 Task: Create a due date automation trigger when advanced on, 2 working days after a card is due add dates starting in more than 1 working days at 11:00 AM.
Action: Mouse moved to (897, 301)
Screenshot: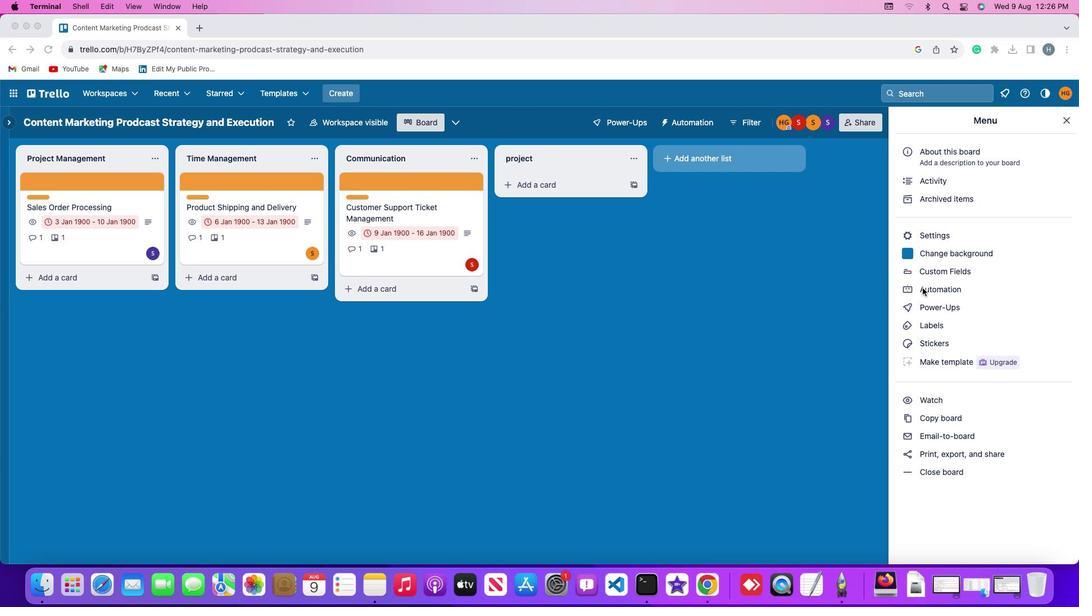 
Action: Mouse pressed left at (897, 301)
Screenshot: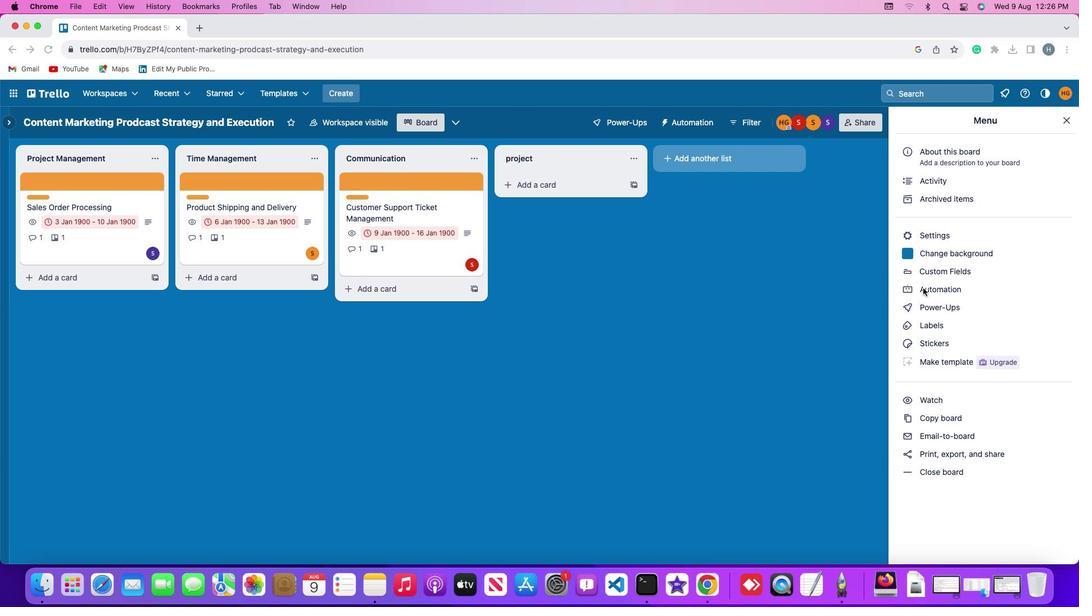 
Action: Mouse pressed left at (897, 301)
Screenshot: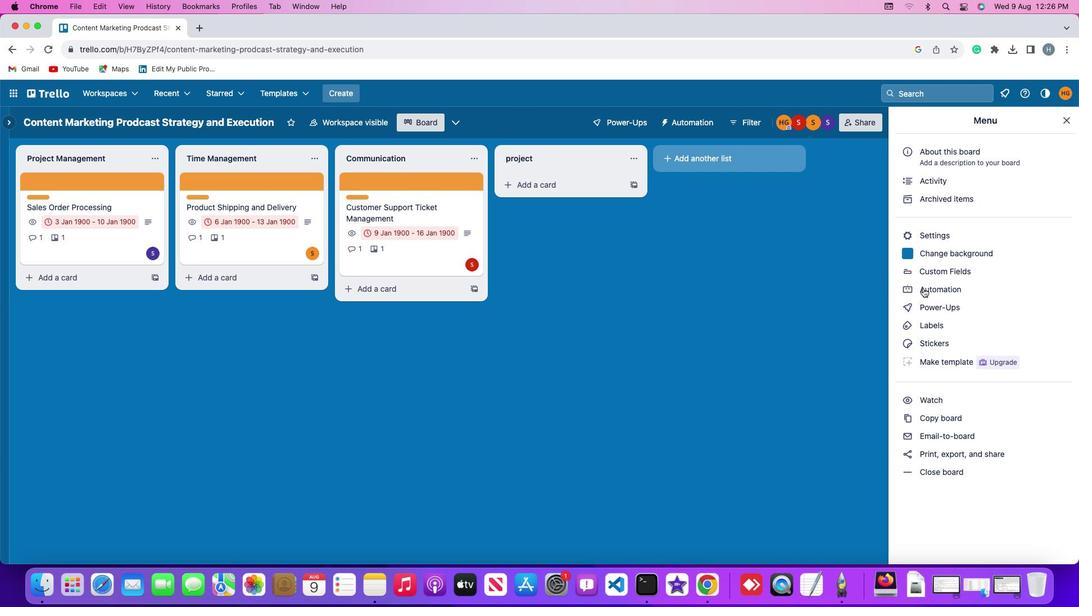 
Action: Mouse moved to (88, 282)
Screenshot: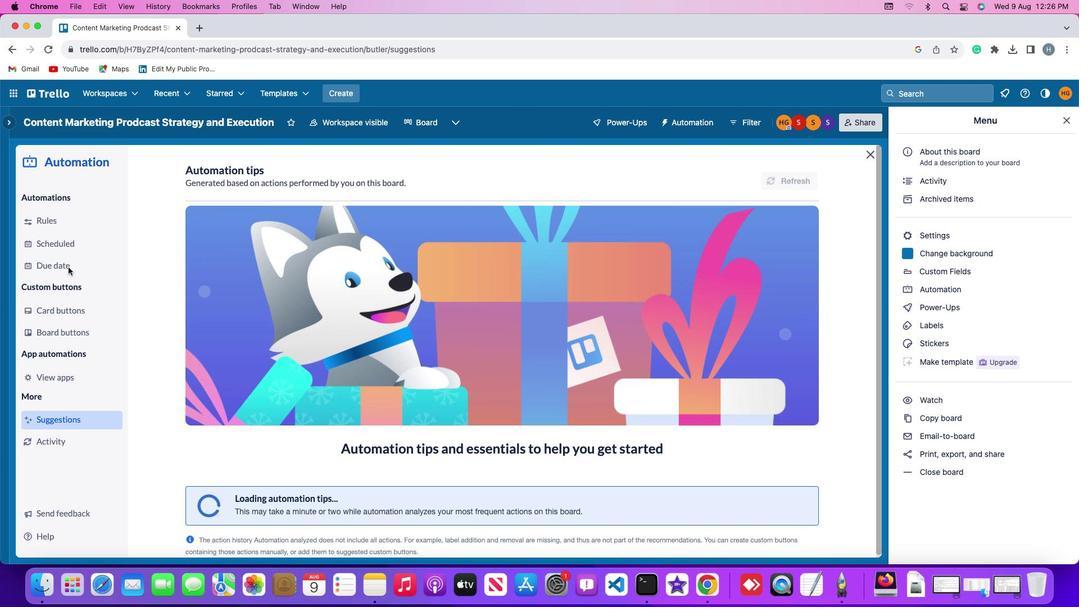 
Action: Mouse pressed left at (88, 282)
Screenshot: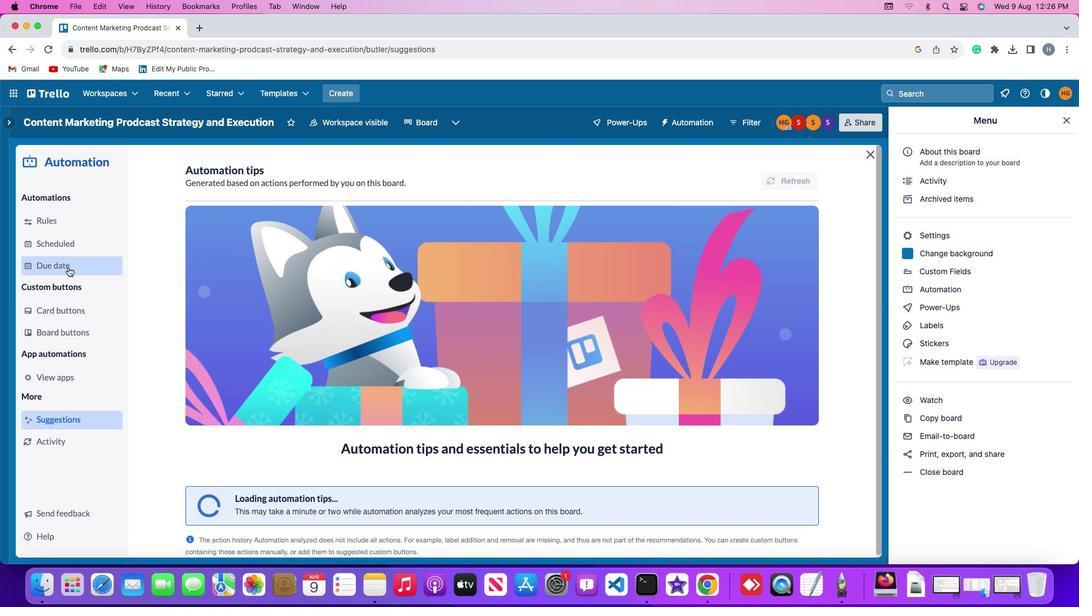 
Action: Mouse moved to (747, 195)
Screenshot: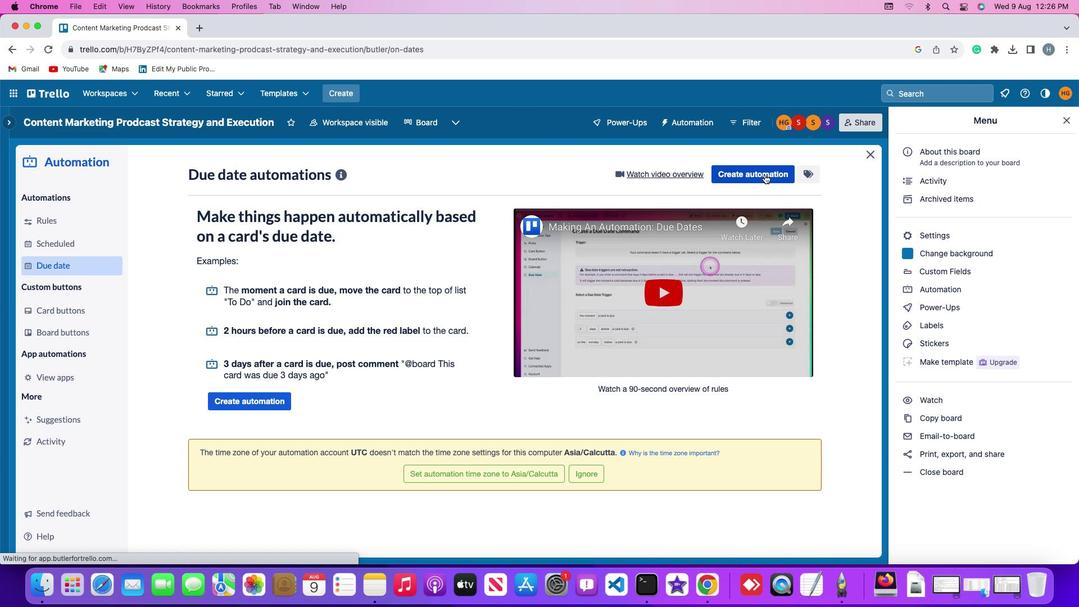 
Action: Mouse pressed left at (747, 195)
Screenshot: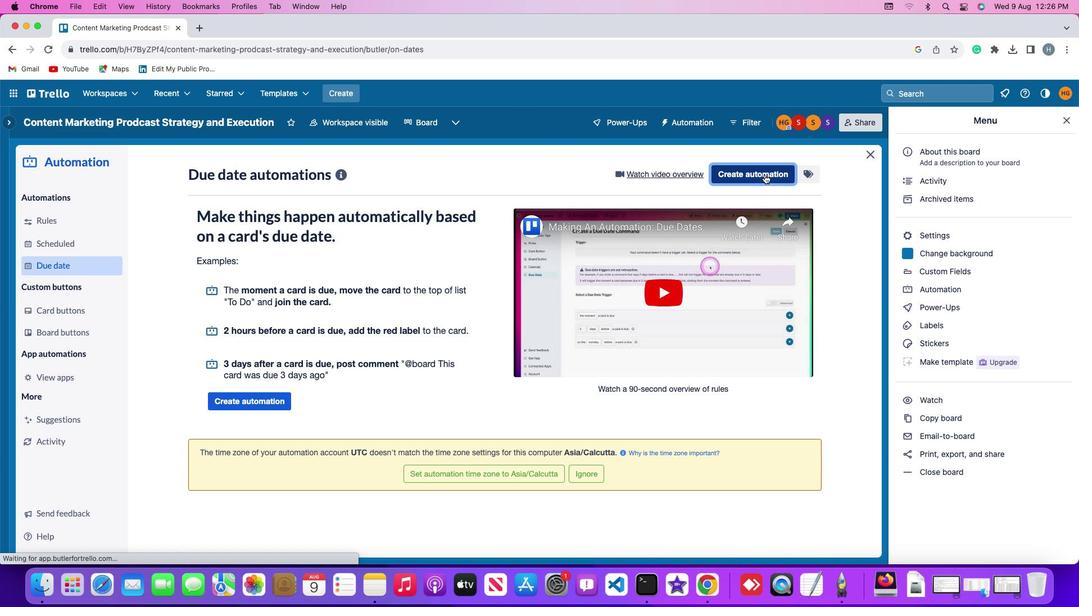 
Action: Mouse moved to (276, 296)
Screenshot: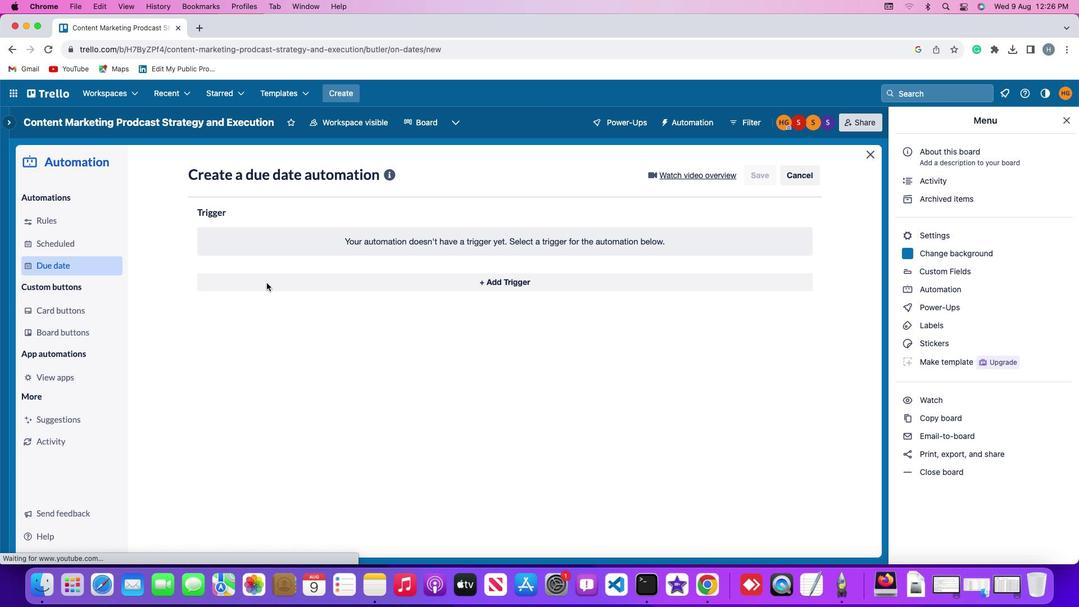 
Action: Mouse pressed left at (276, 296)
Screenshot: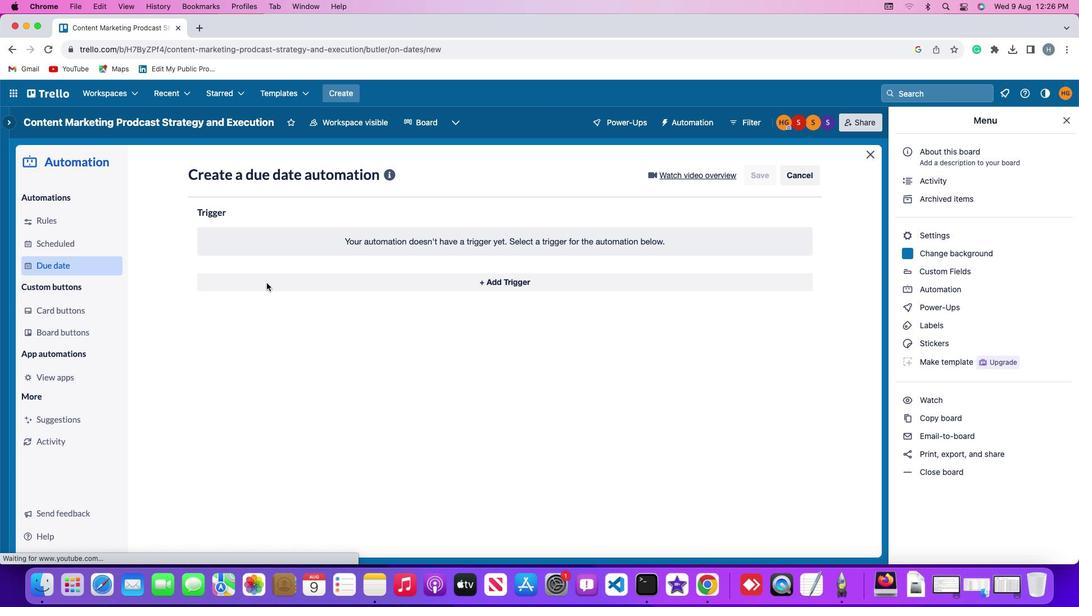 
Action: Mouse moved to (237, 453)
Screenshot: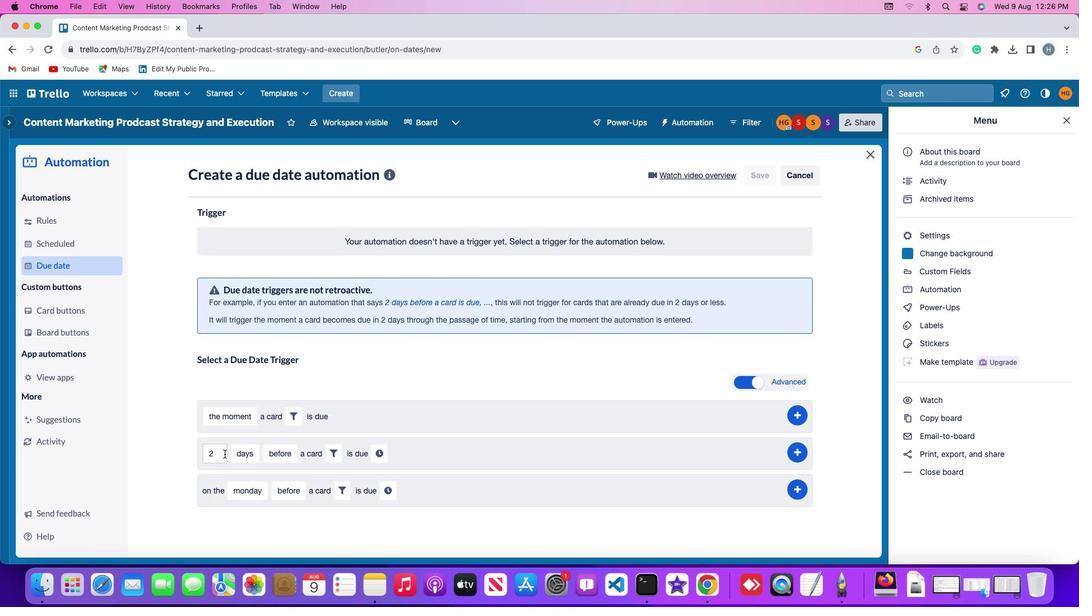 
Action: Mouse pressed left at (237, 453)
Screenshot: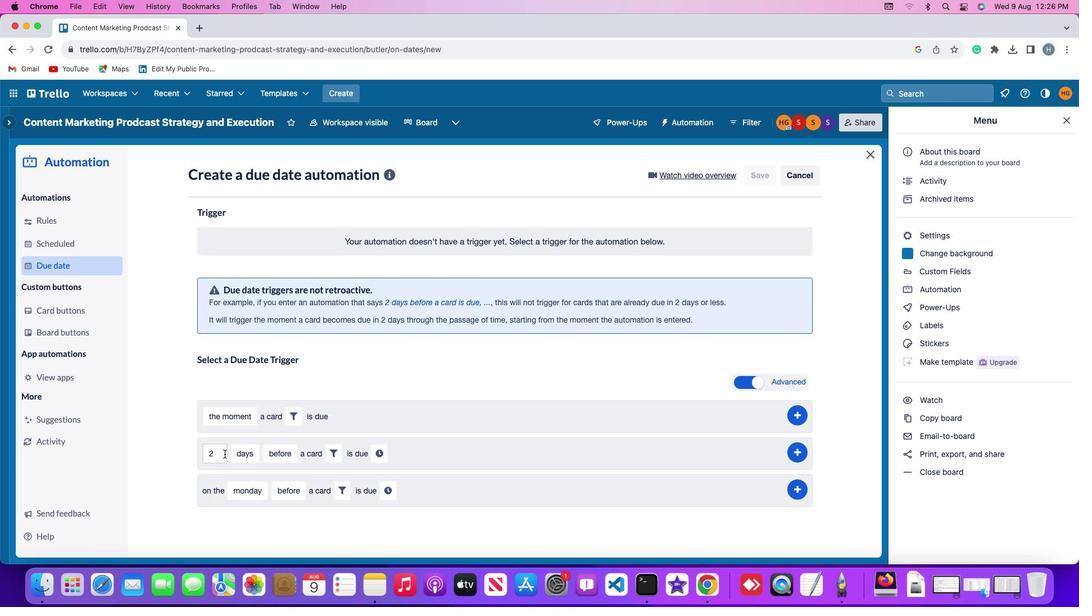 
Action: Mouse moved to (236, 458)
Screenshot: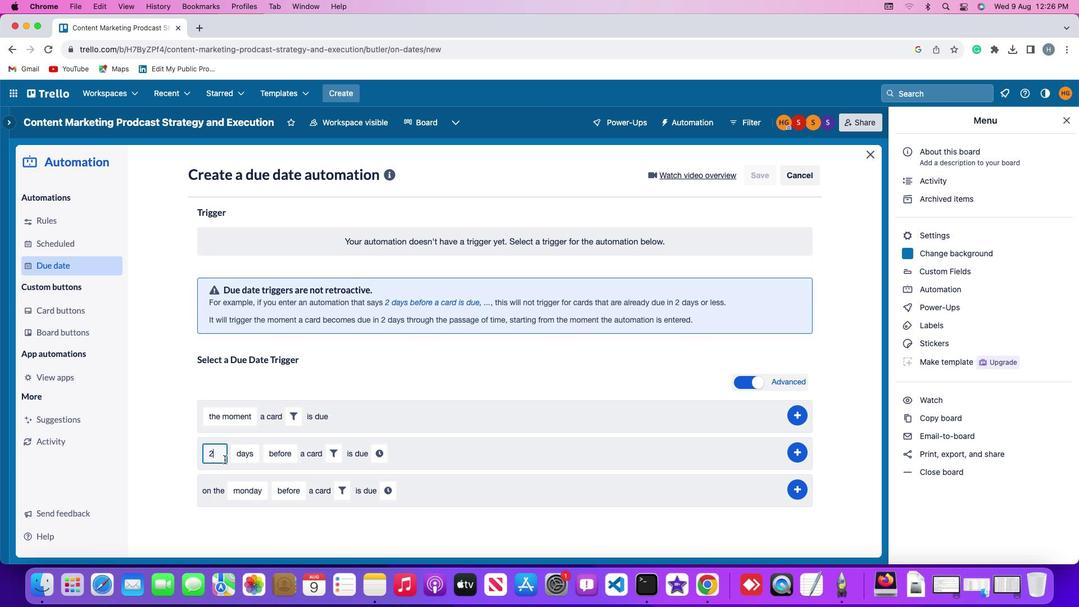 
Action: Key pressed Key.backspace
Screenshot: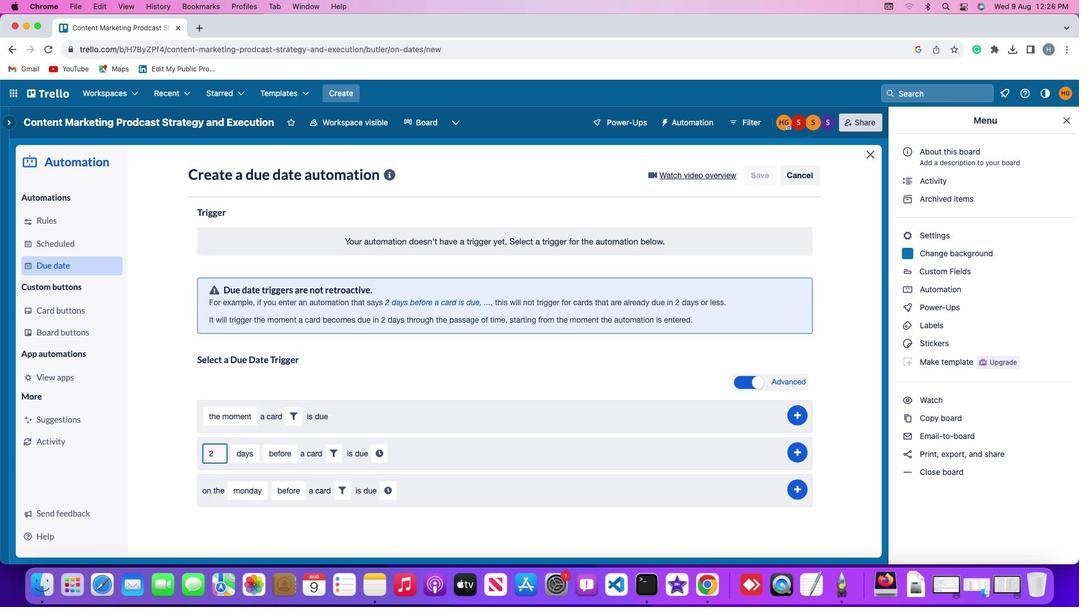 
Action: Mouse moved to (237, 459)
Screenshot: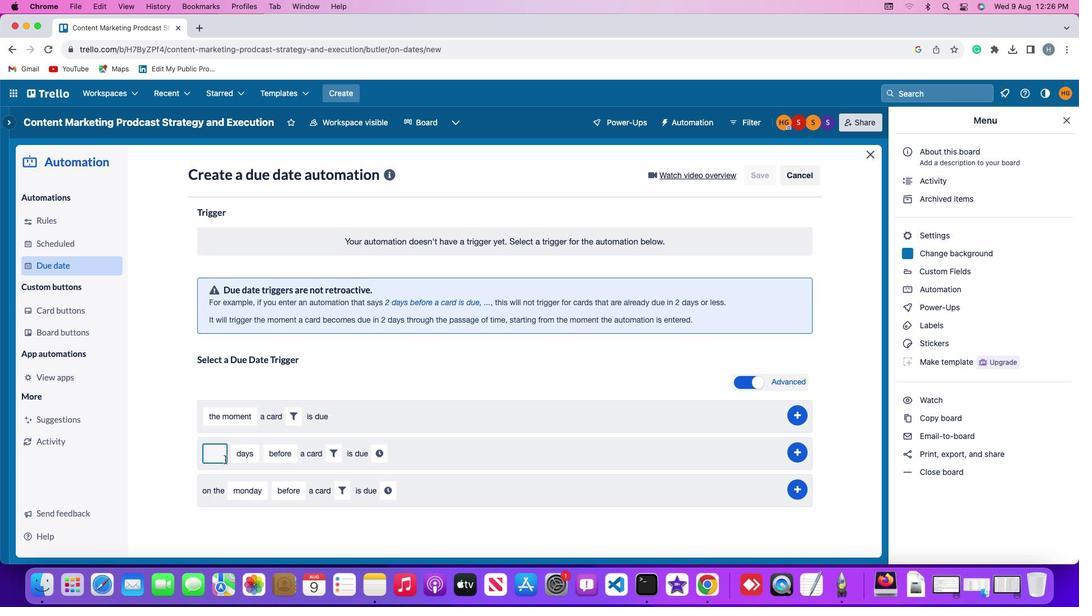 
Action: Key pressed '2'
Screenshot: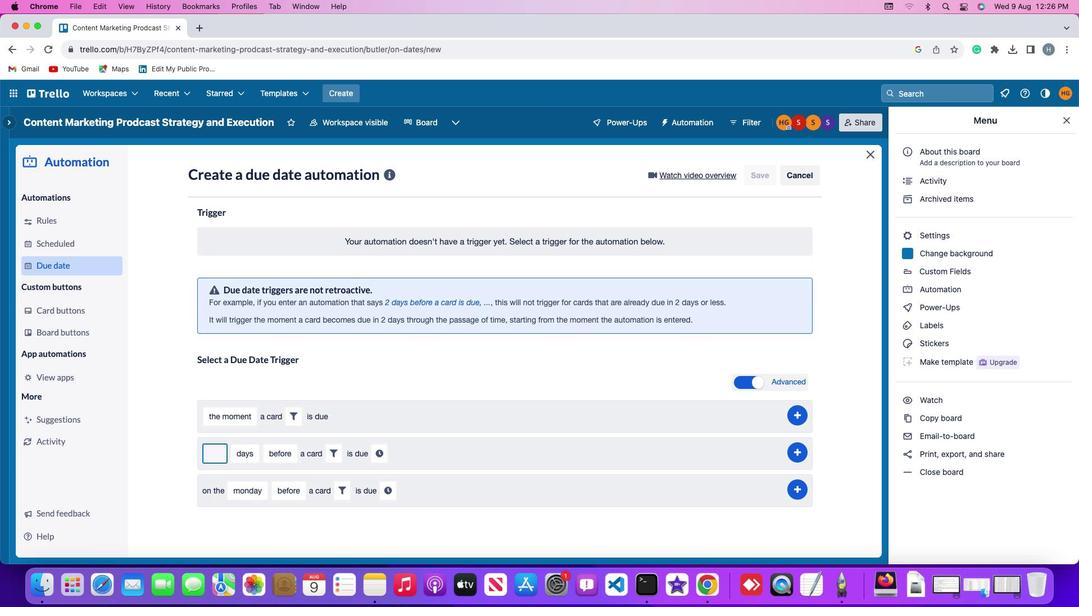 
Action: Mouse moved to (263, 461)
Screenshot: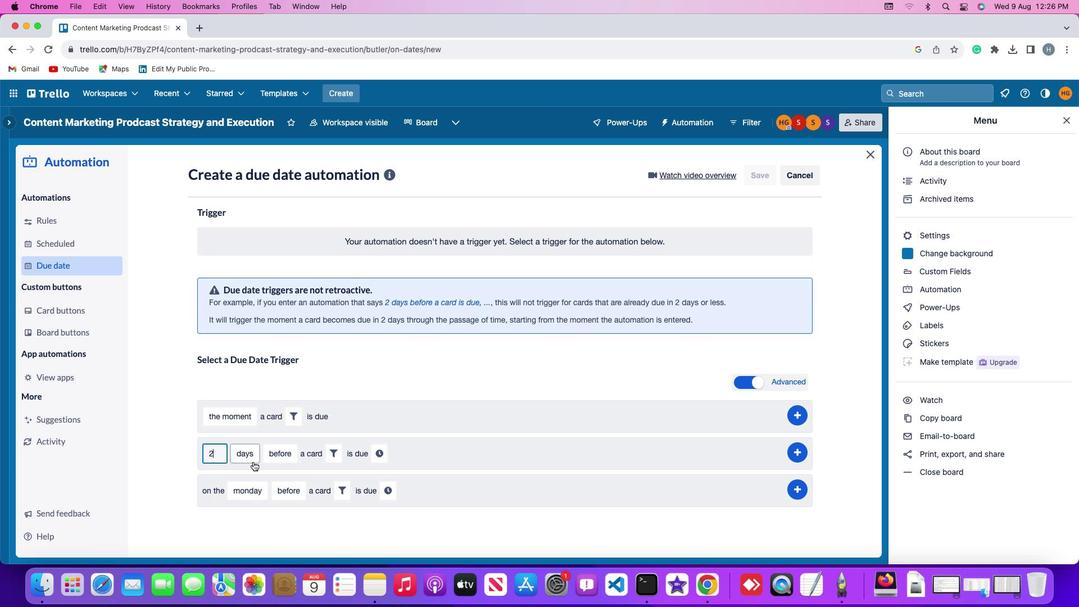 
Action: Mouse pressed left at (263, 461)
Screenshot: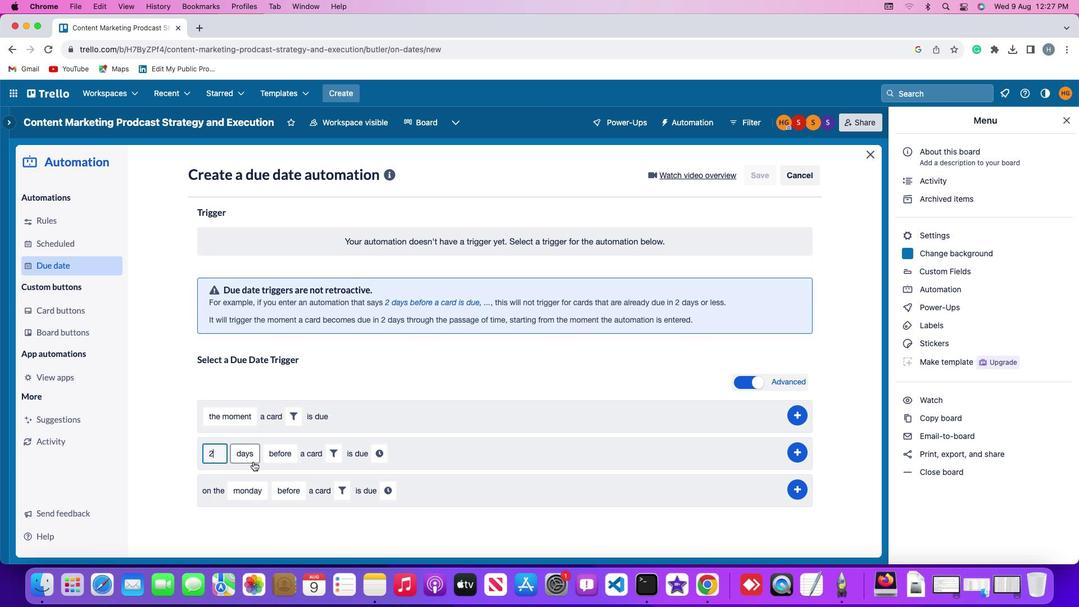 
Action: Mouse moved to (265, 492)
Screenshot: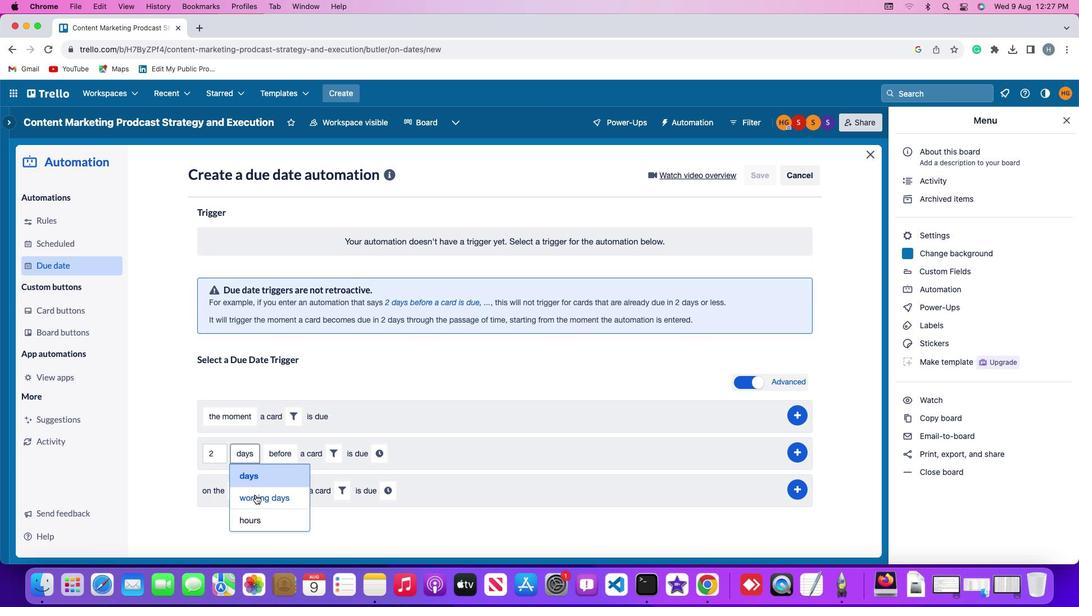 
Action: Mouse pressed left at (265, 492)
Screenshot: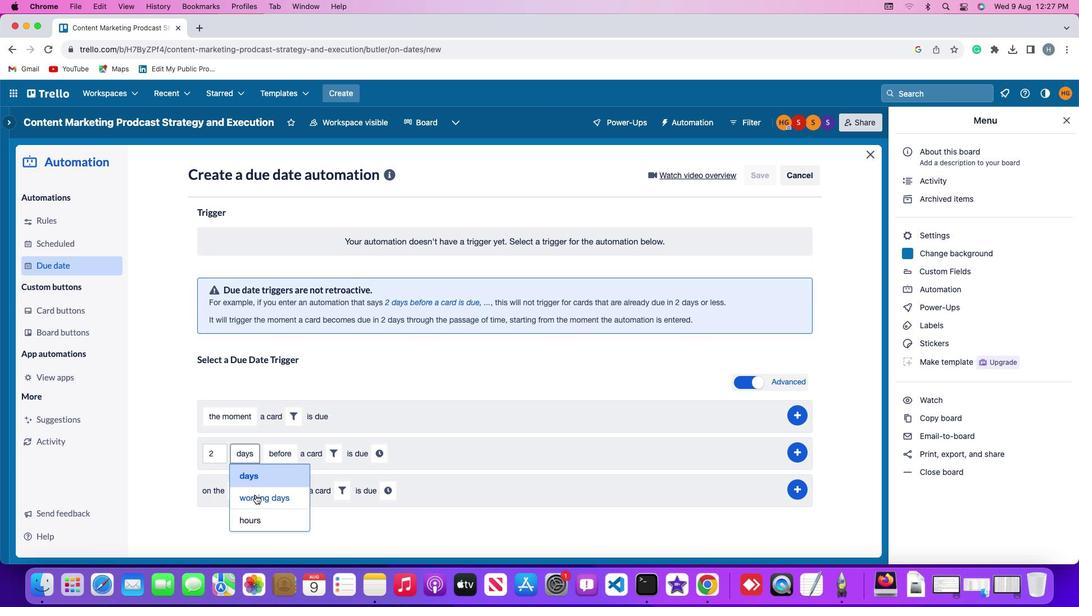 
Action: Mouse moved to (322, 451)
Screenshot: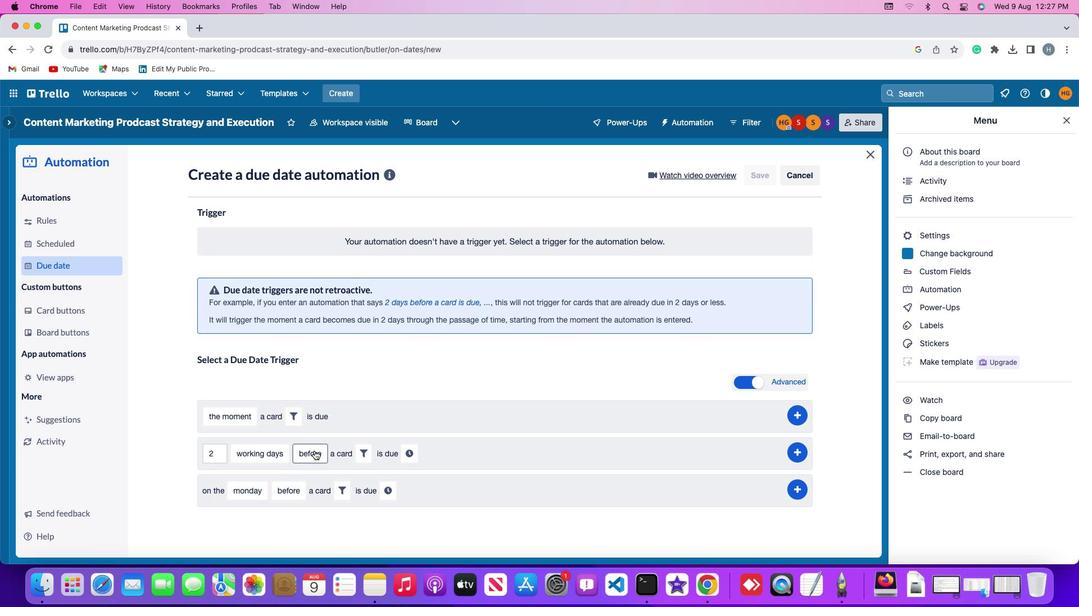 
Action: Mouse pressed left at (322, 451)
Screenshot: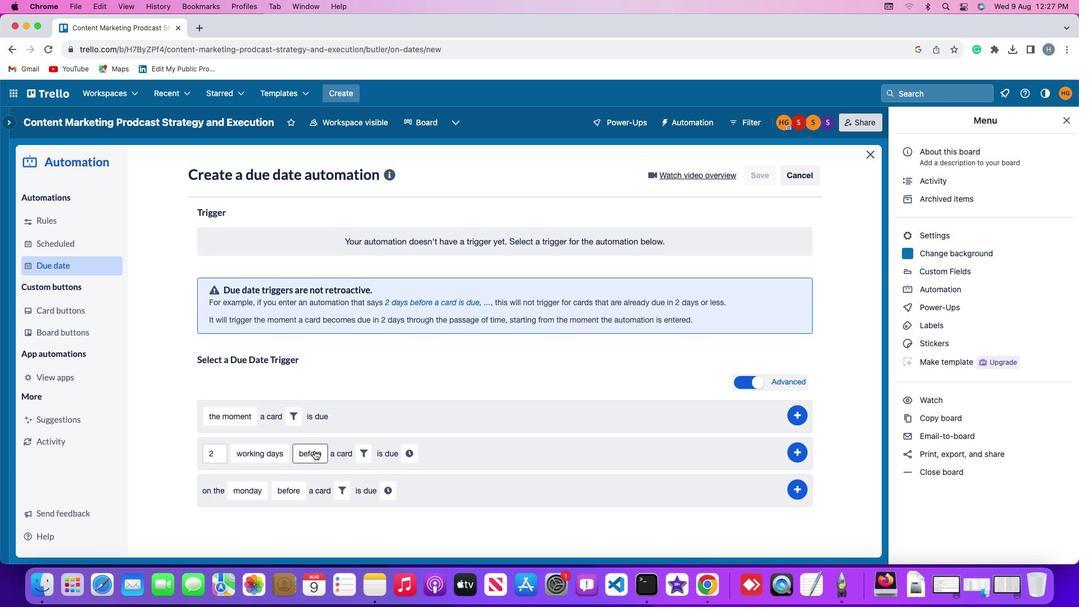 
Action: Mouse moved to (314, 489)
Screenshot: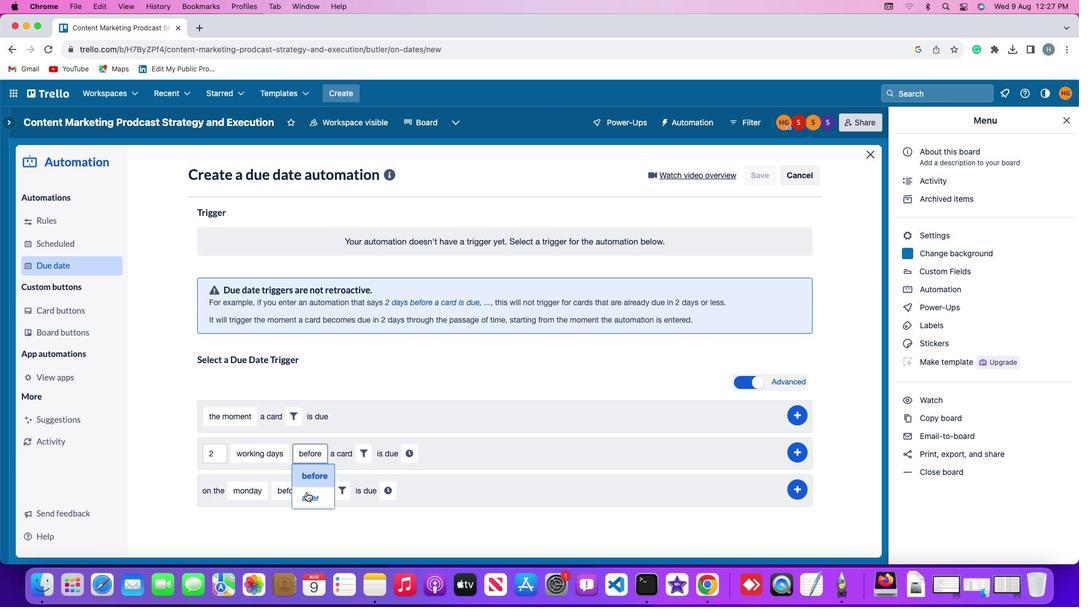 
Action: Mouse pressed left at (314, 489)
Screenshot: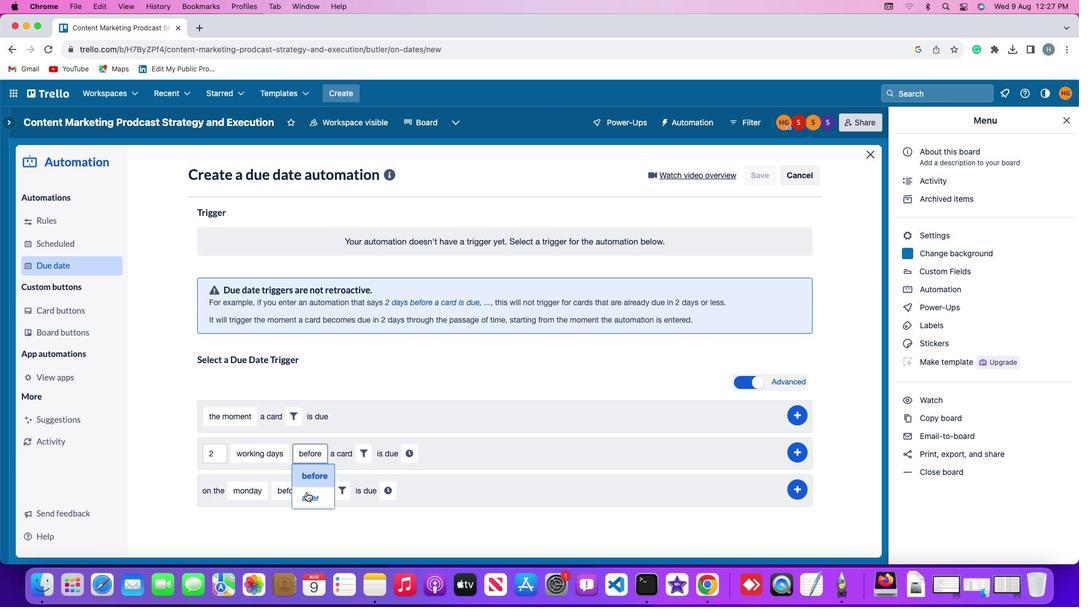 
Action: Mouse moved to (360, 456)
Screenshot: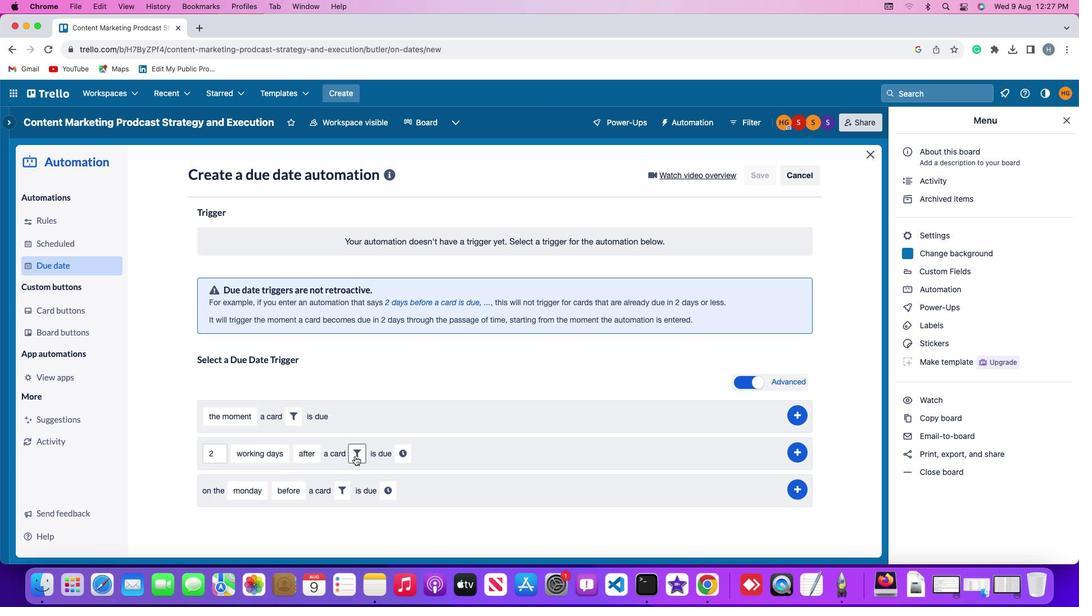 
Action: Mouse pressed left at (360, 456)
Screenshot: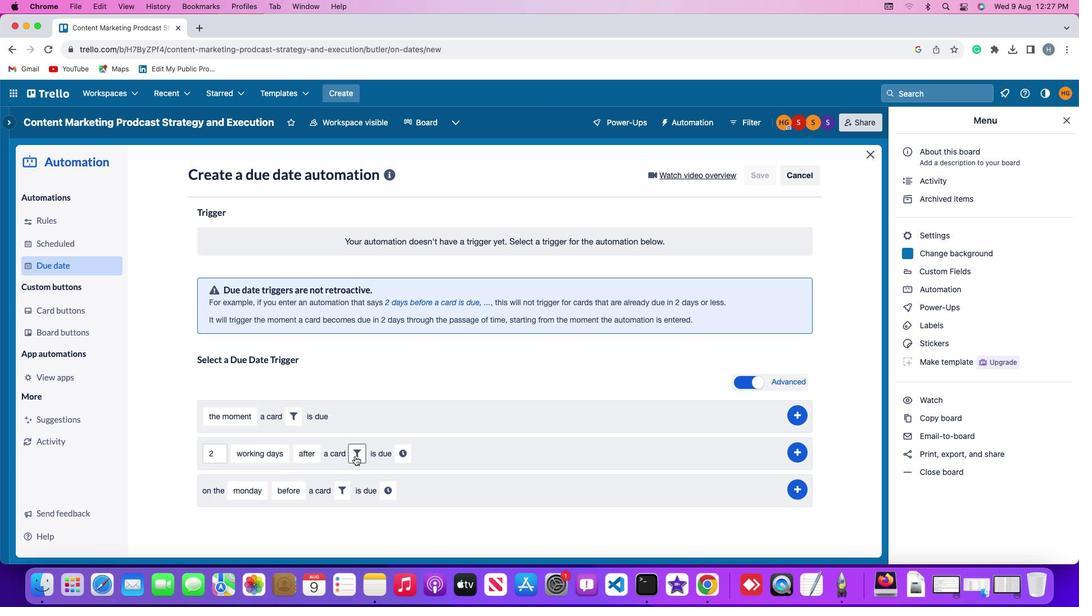 
Action: Mouse moved to (412, 484)
Screenshot: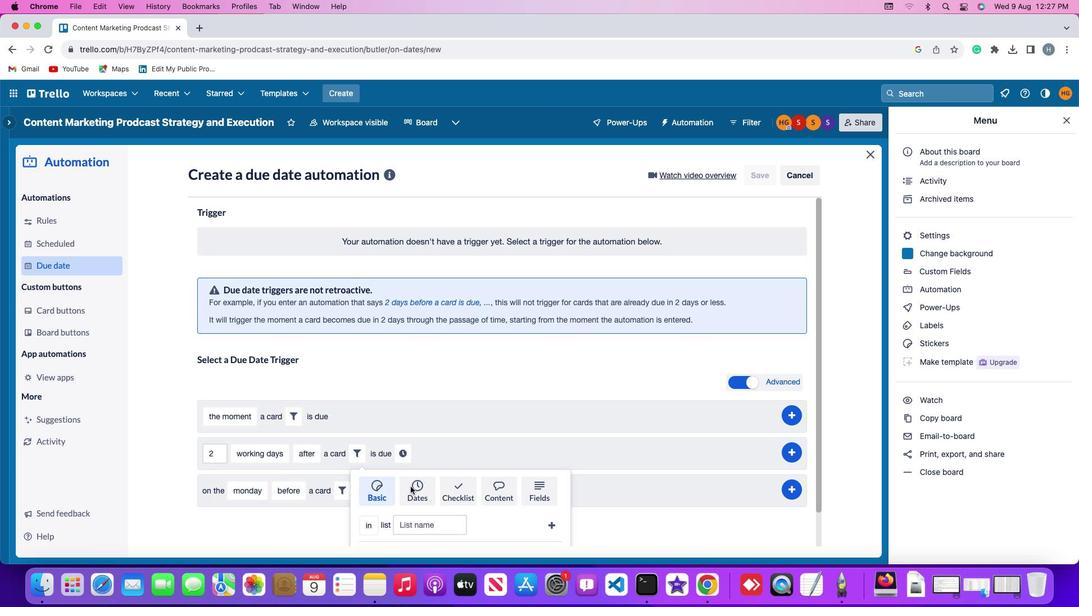 
Action: Mouse pressed left at (412, 484)
Screenshot: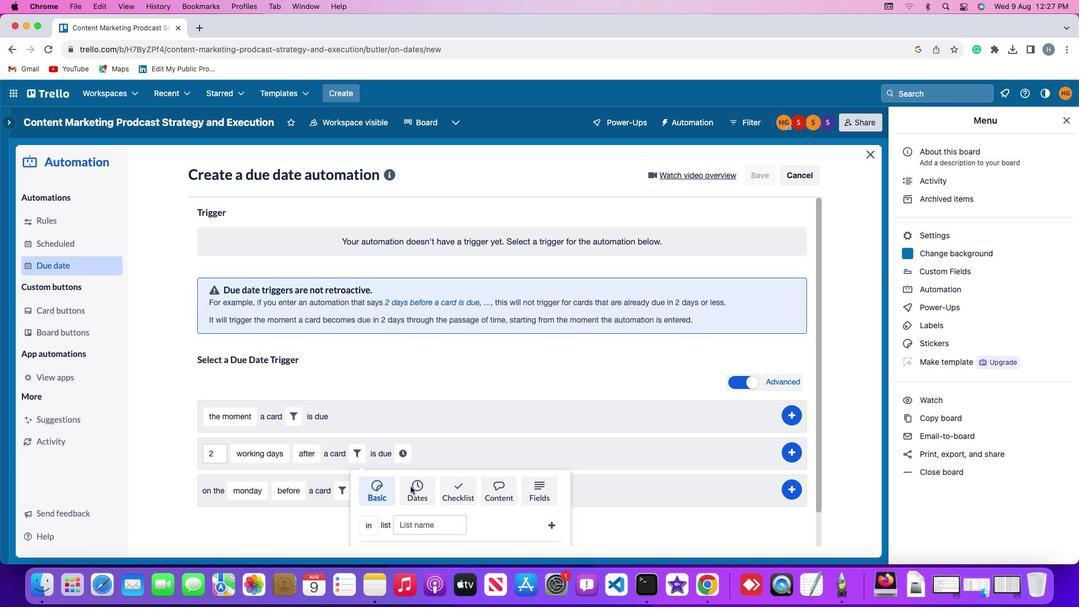 
Action: Mouse moved to (334, 510)
Screenshot: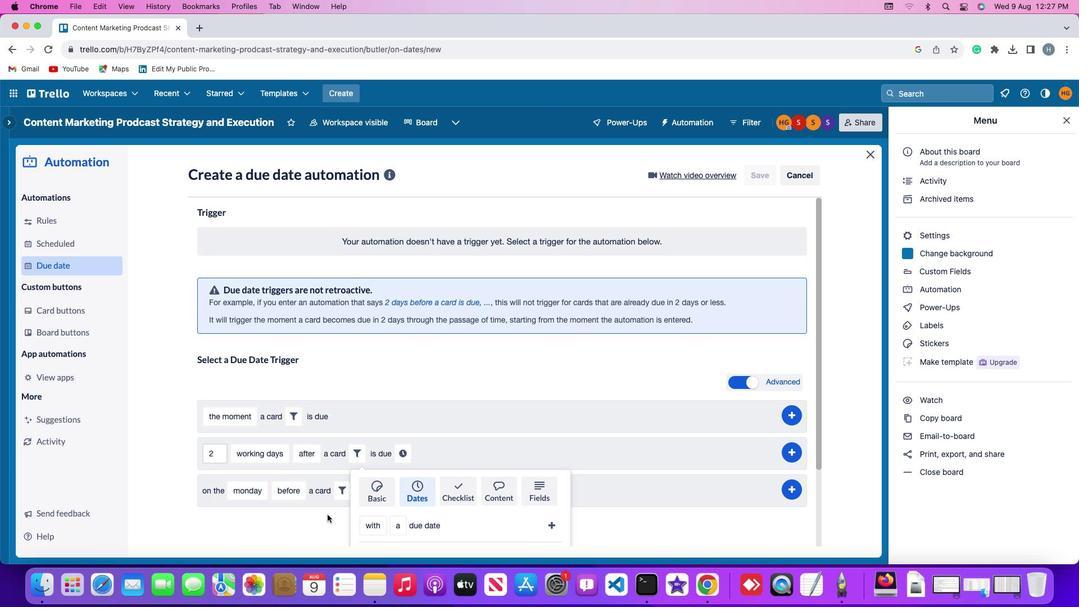 
Action: Mouse scrolled (334, 510) with delta (24, 34)
Screenshot: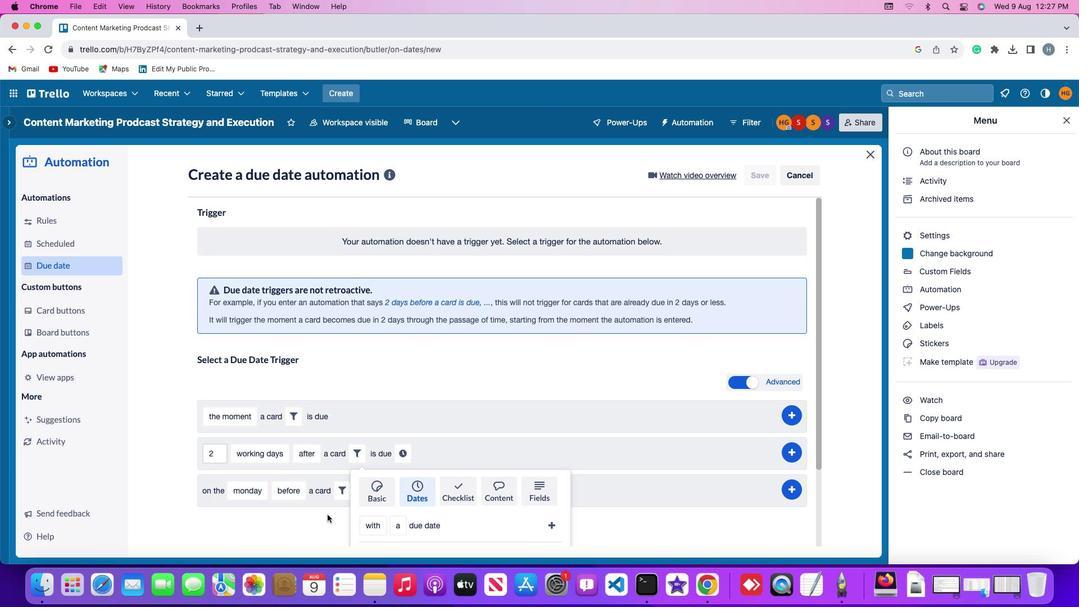 
Action: Mouse scrolled (334, 510) with delta (24, 34)
Screenshot: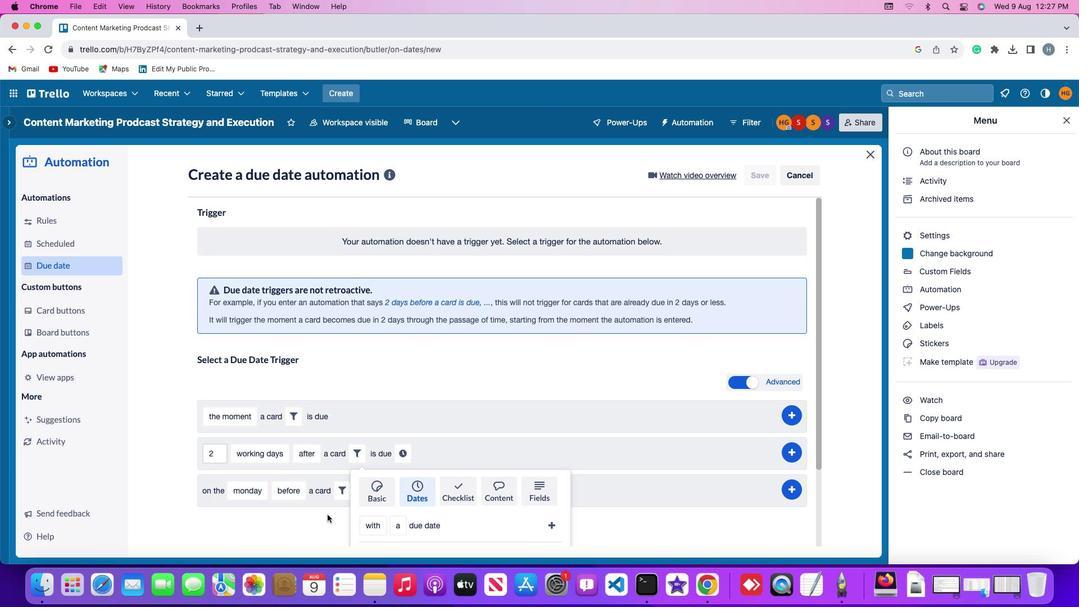 
Action: Mouse moved to (334, 510)
Screenshot: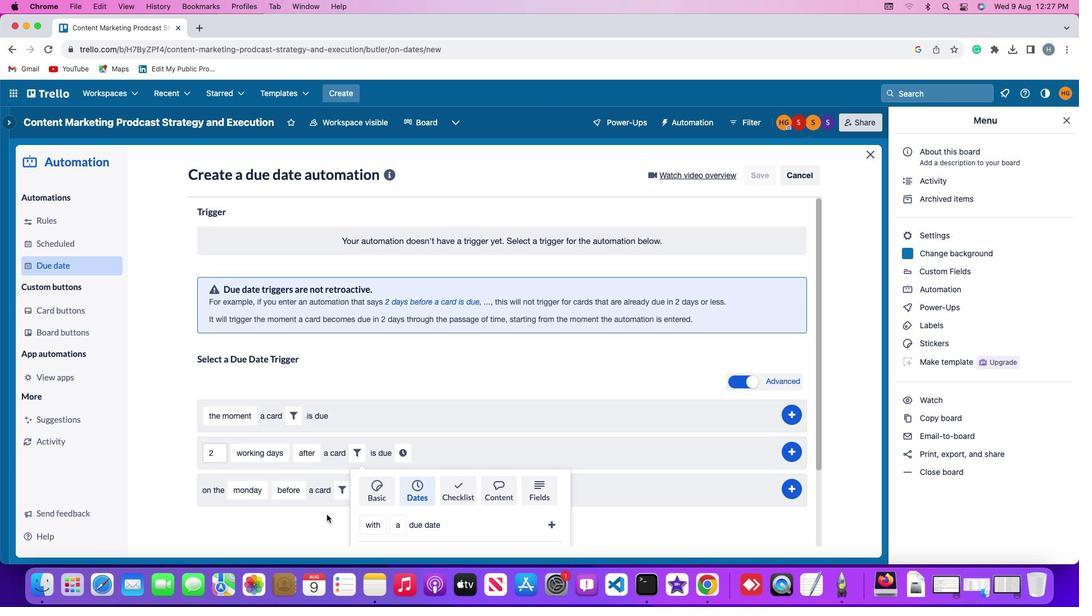 
Action: Mouse scrolled (334, 510) with delta (24, 33)
Screenshot: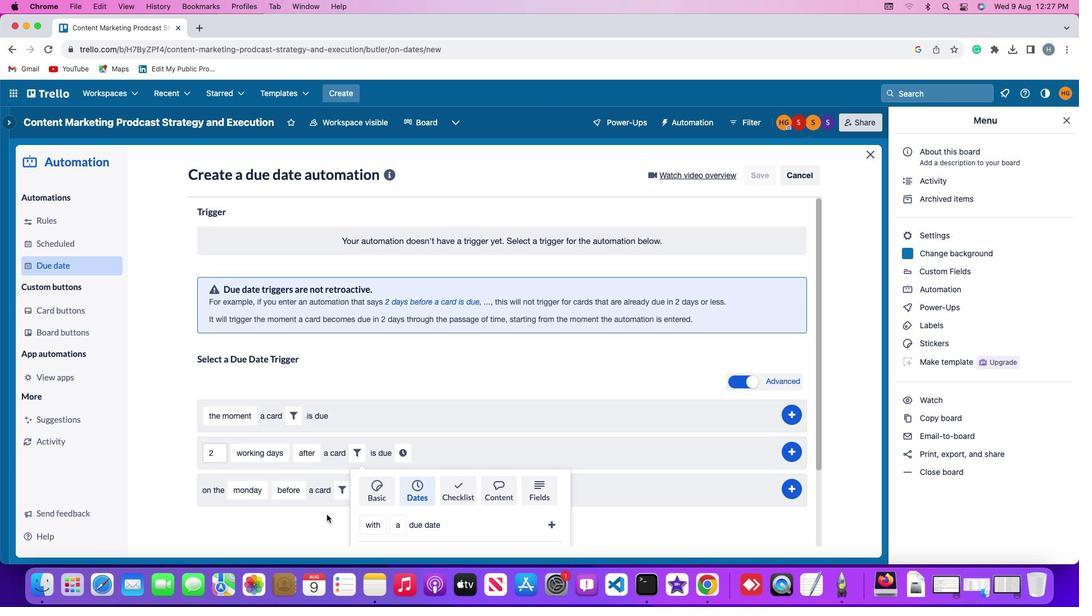 
Action: Mouse moved to (334, 510)
Screenshot: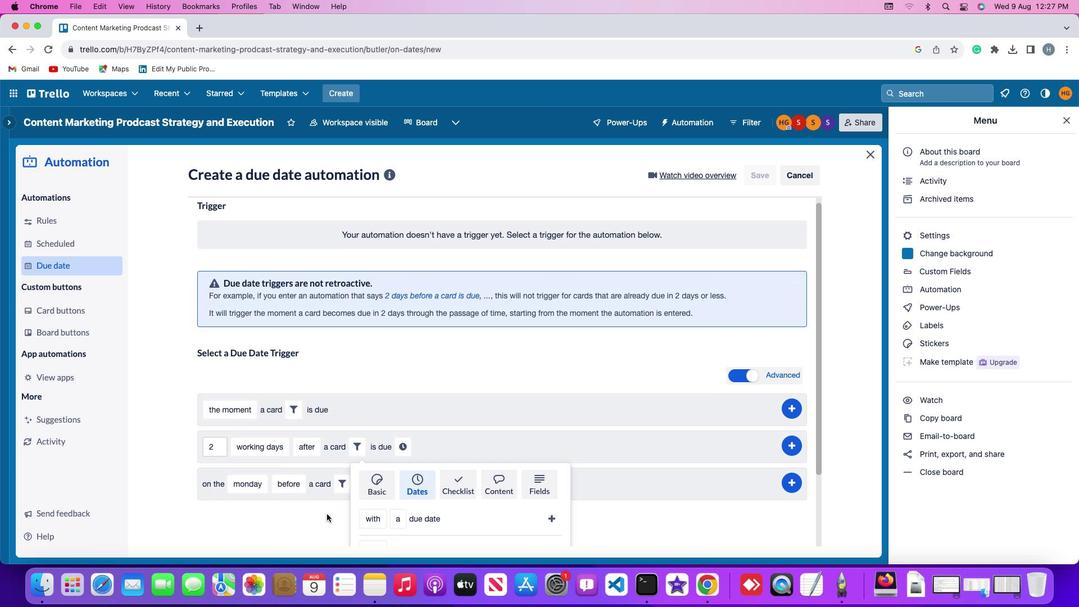 
Action: Mouse scrolled (334, 510) with delta (24, 32)
Screenshot: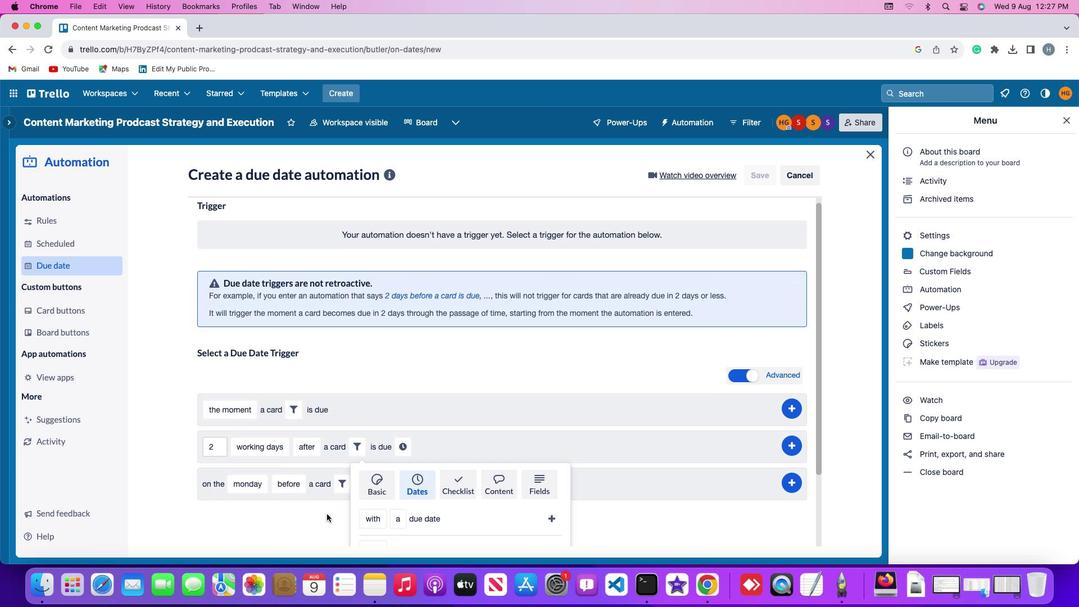 
Action: Mouse moved to (332, 508)
Screenshot: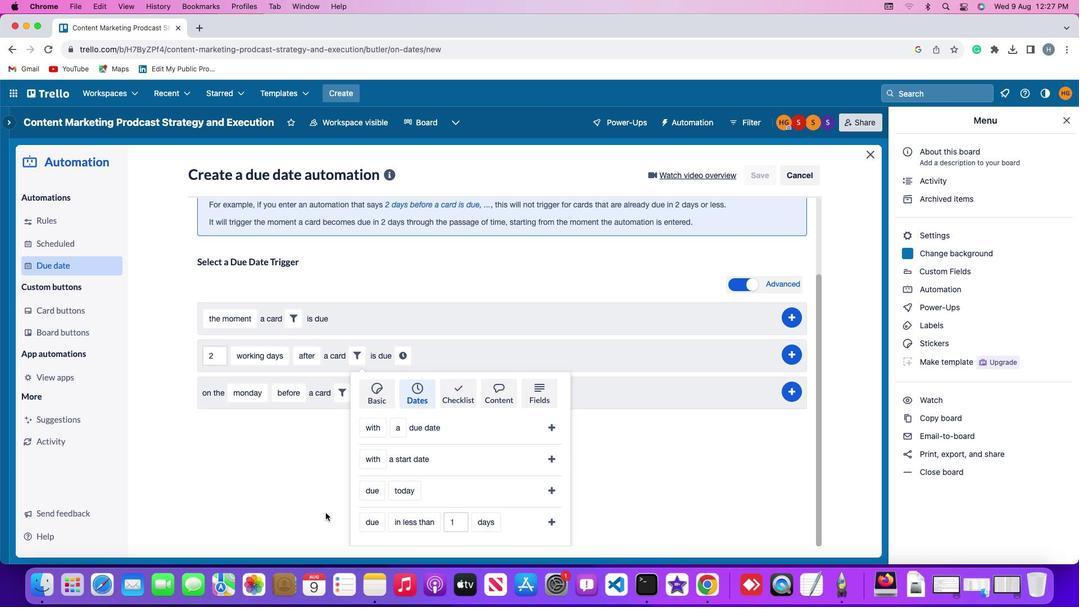 
Action: Mouse scrolled (332, 508) with delta (24, 34)
Screenshot: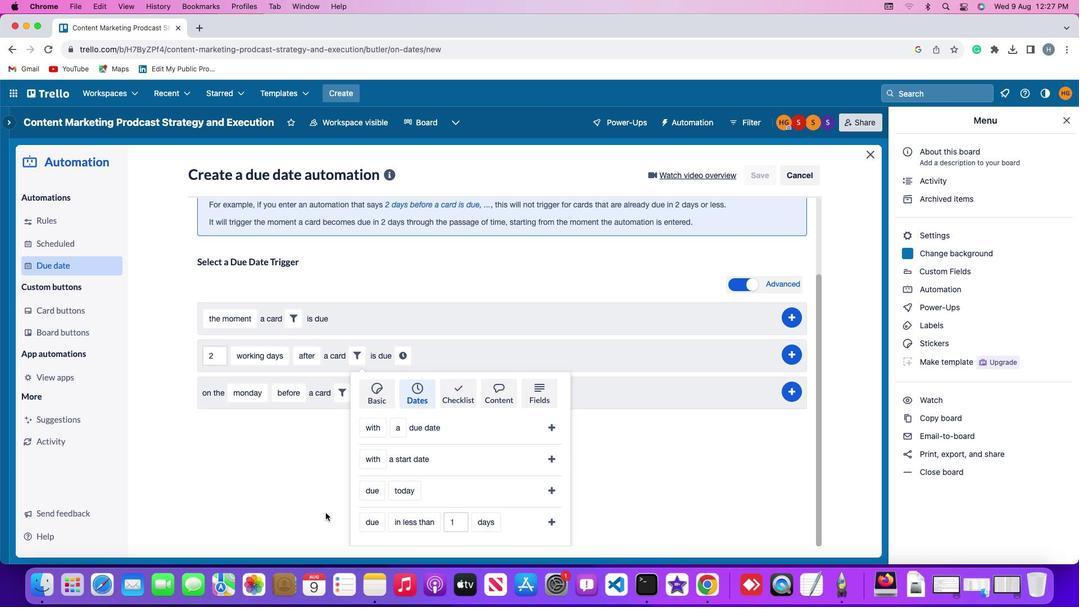 
Action: Mouse scrolled (332, 508) with delta (24, 34)
Screenshot: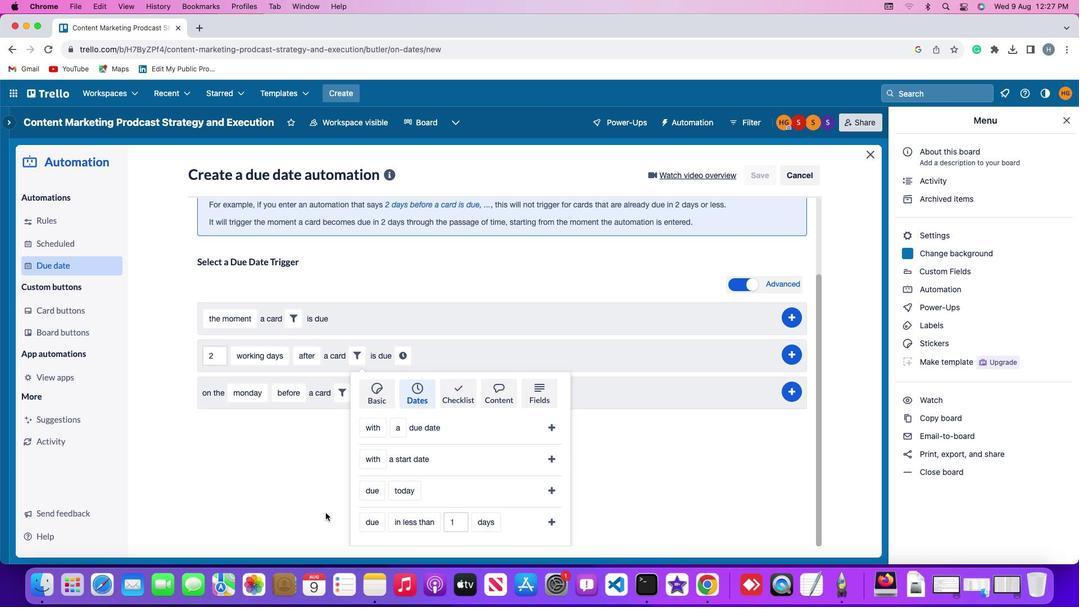
Action: Mouse scrolled (332, 508) with delta (24, 33)
Screenshot: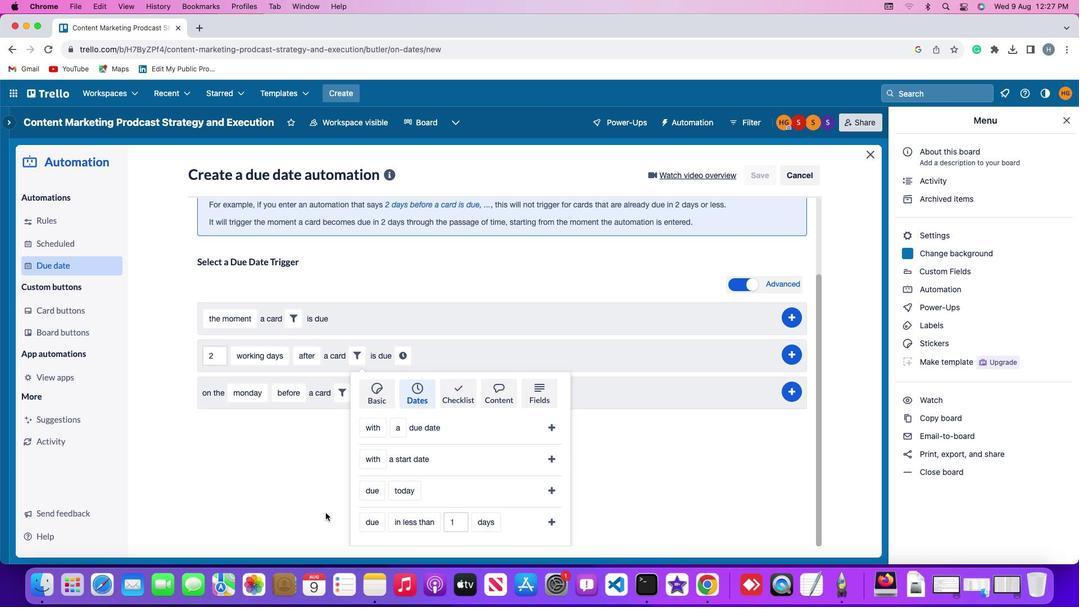 
Action: Mouse scrolled (332, 508) with delta (24, 32)
Screenshot: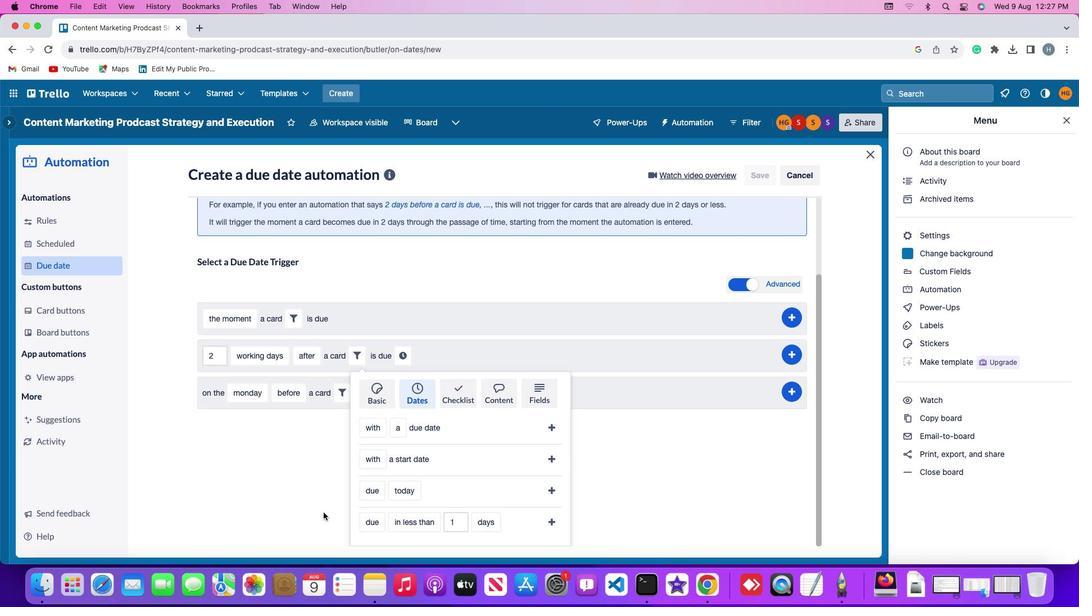 
Action: Mouse moved to (332, 508)
Screenshot: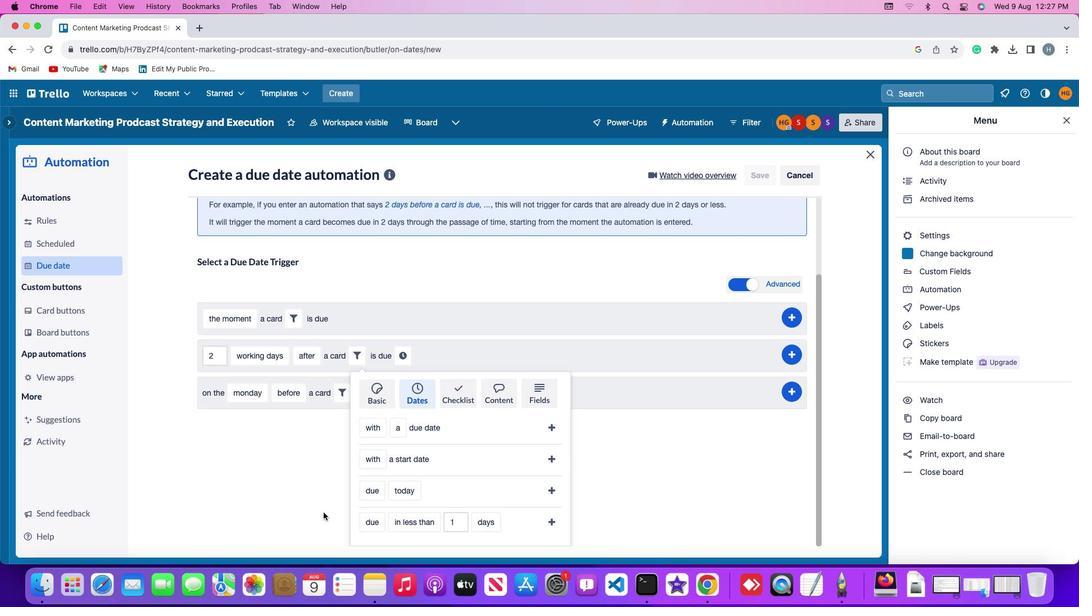
Action: Mouse scrolled (332, 508) with delta (24, 32)
Screenshot: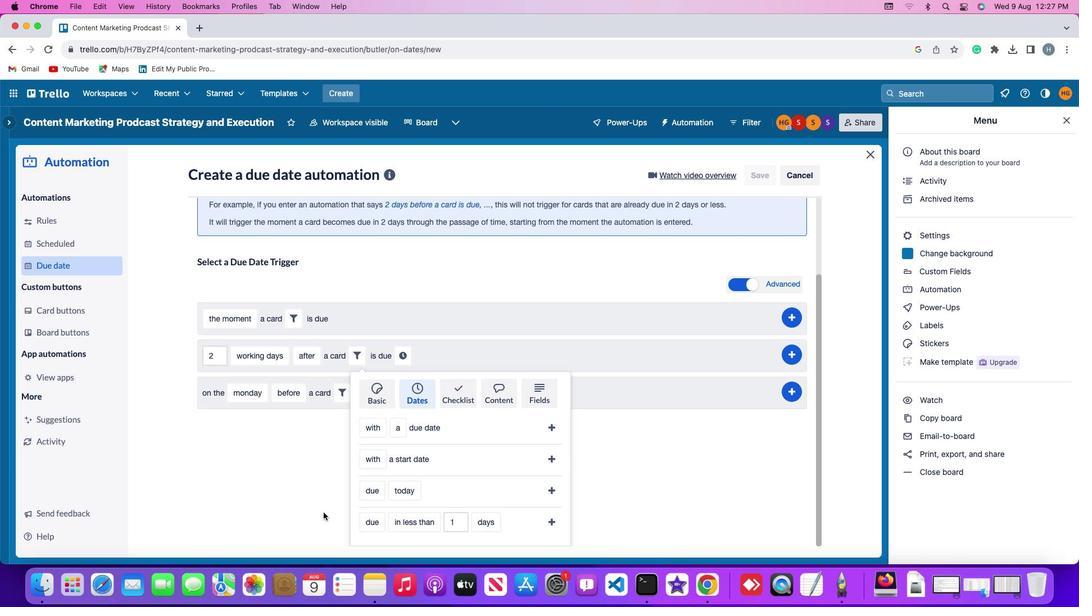 
Action: Mouse moved to (330, 508)
Screenshot: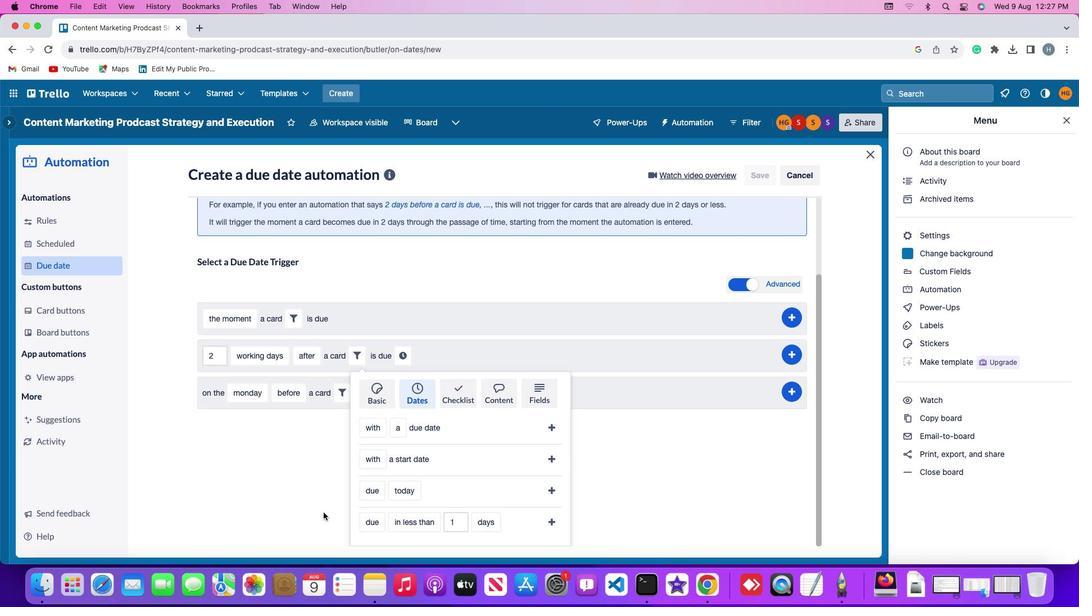 
Action: Mouse scrolled (330, 508) with delta (24, 31)
Screenshot: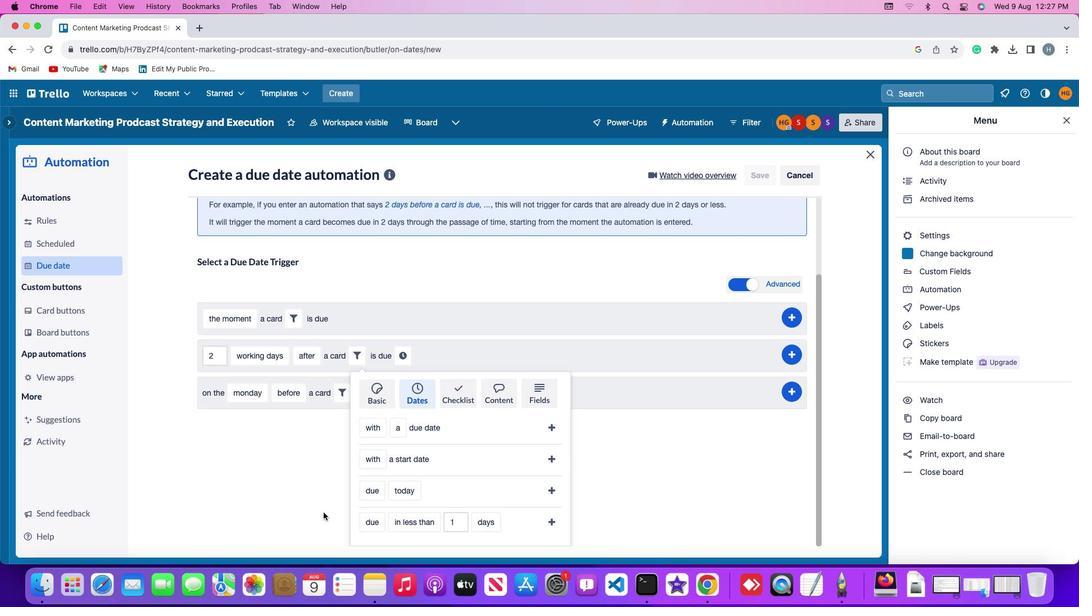 
Action: Mouse moved to (373, 516)
Screenshot: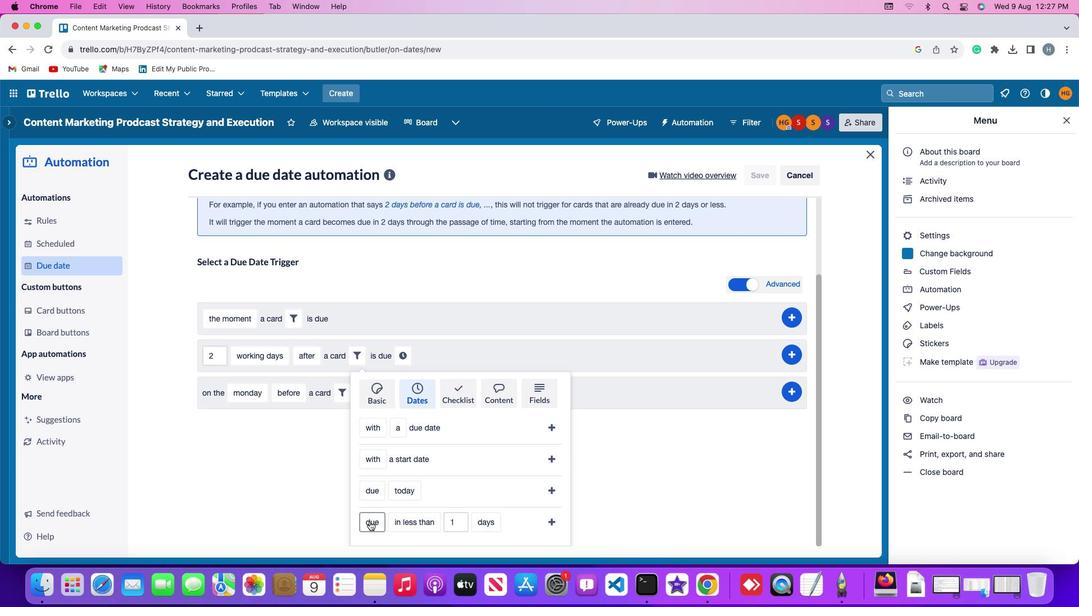 
Action: Mouse pressed left at (373, 516)
Screenshot: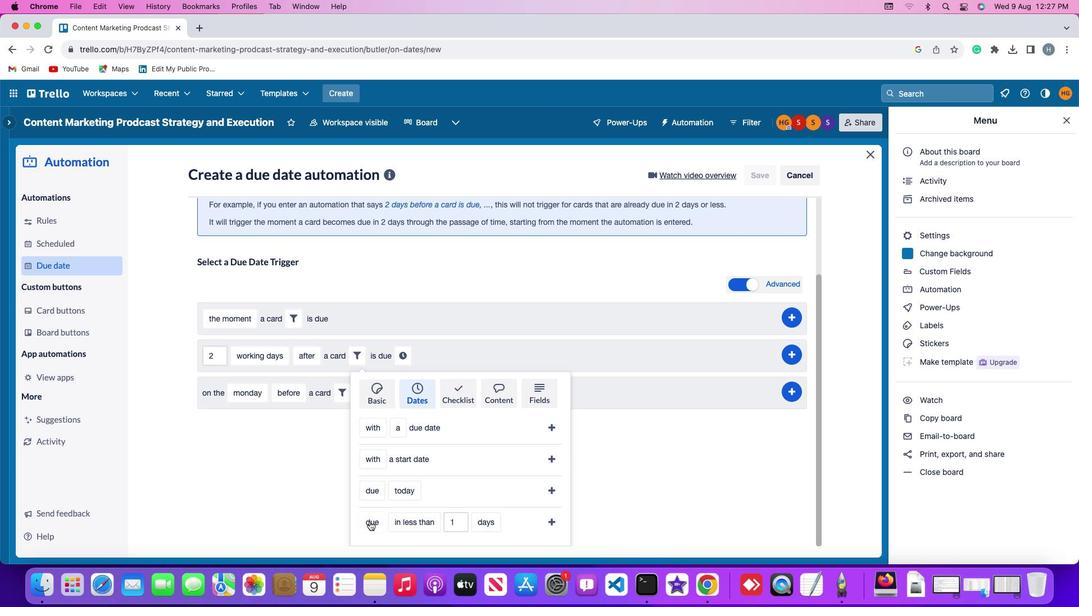 
Action: Mouse moved to (384, 498)
Screenshot: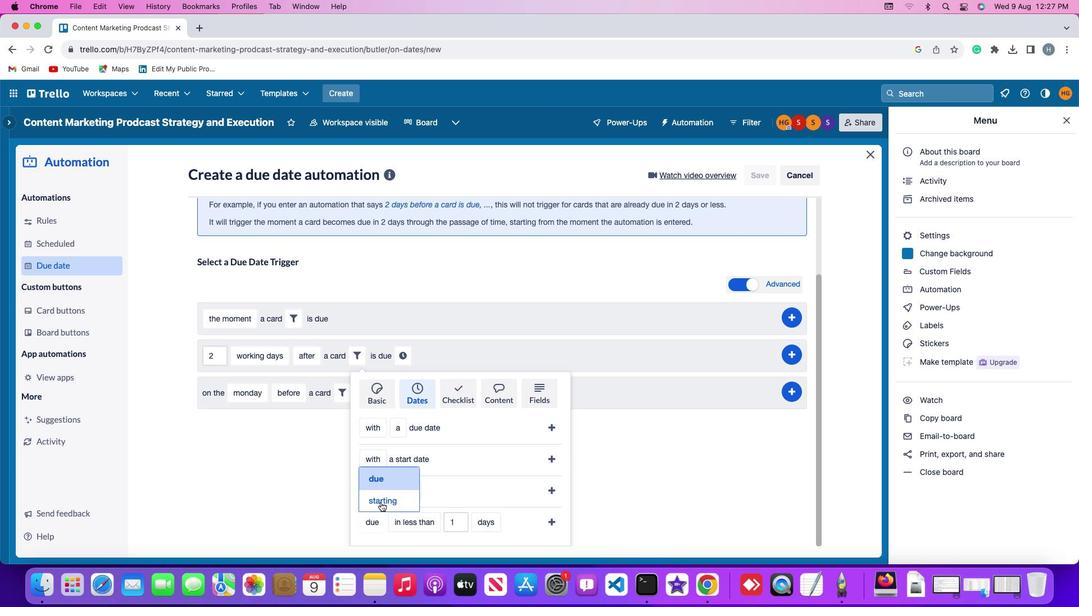 
Action: Mouse pressed left at (384, 498)
Screenshot: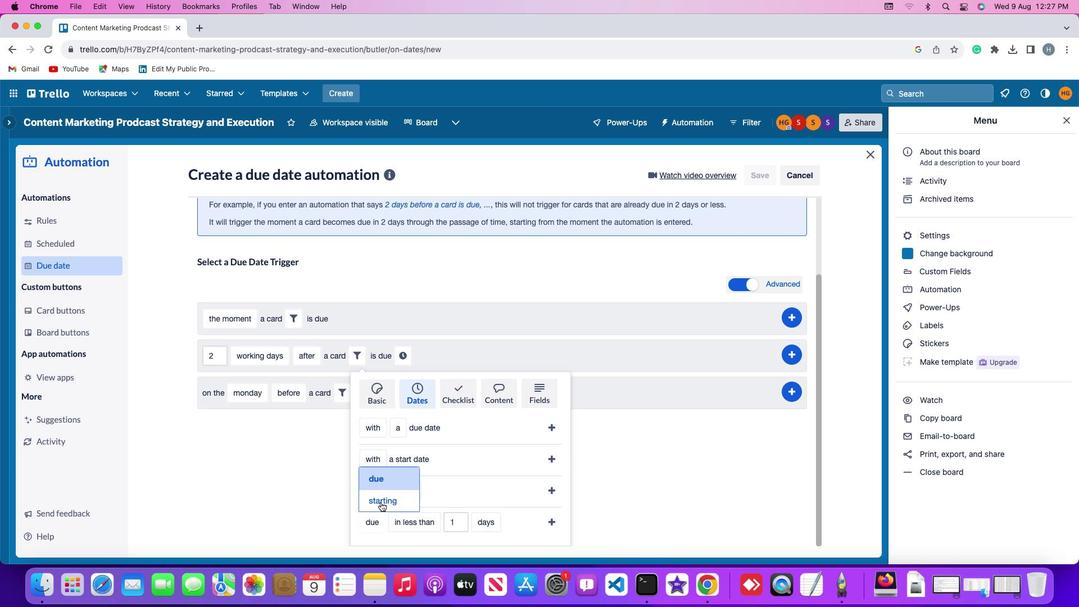 
Action: Mouse moved to (425, 515)
Screenshot: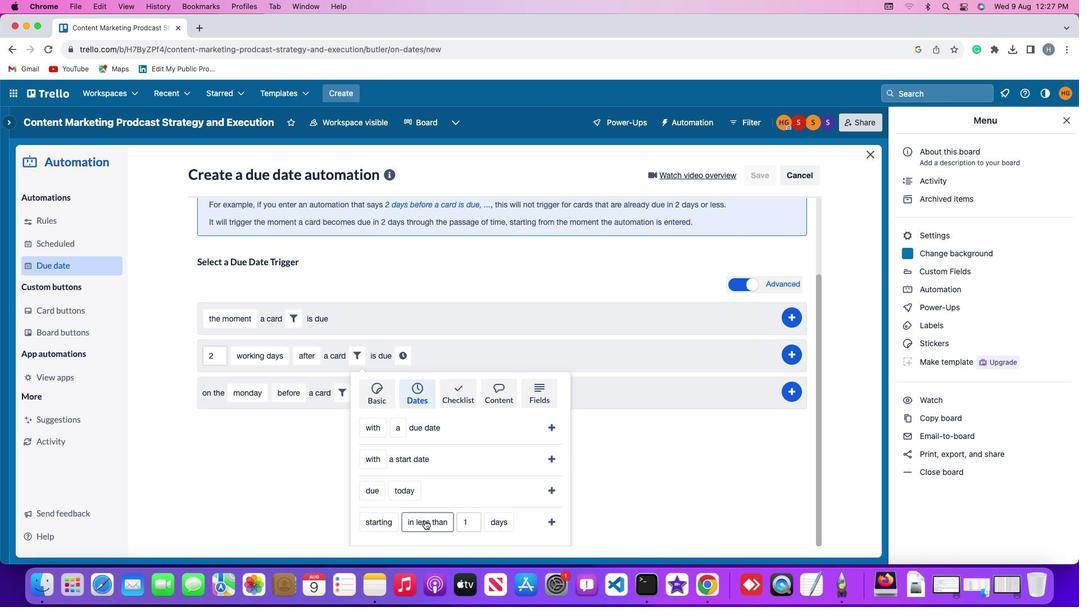 
Action: Mouse pressed left at (425, 515)
Screenshot: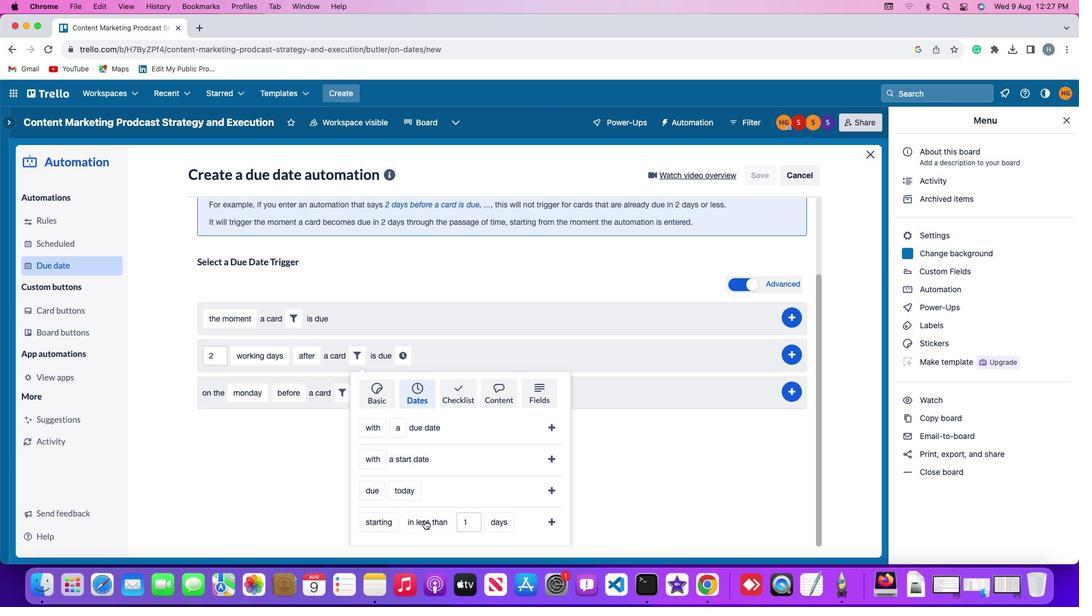 
Action: Mouse moved to (432, 452)
Screenshot: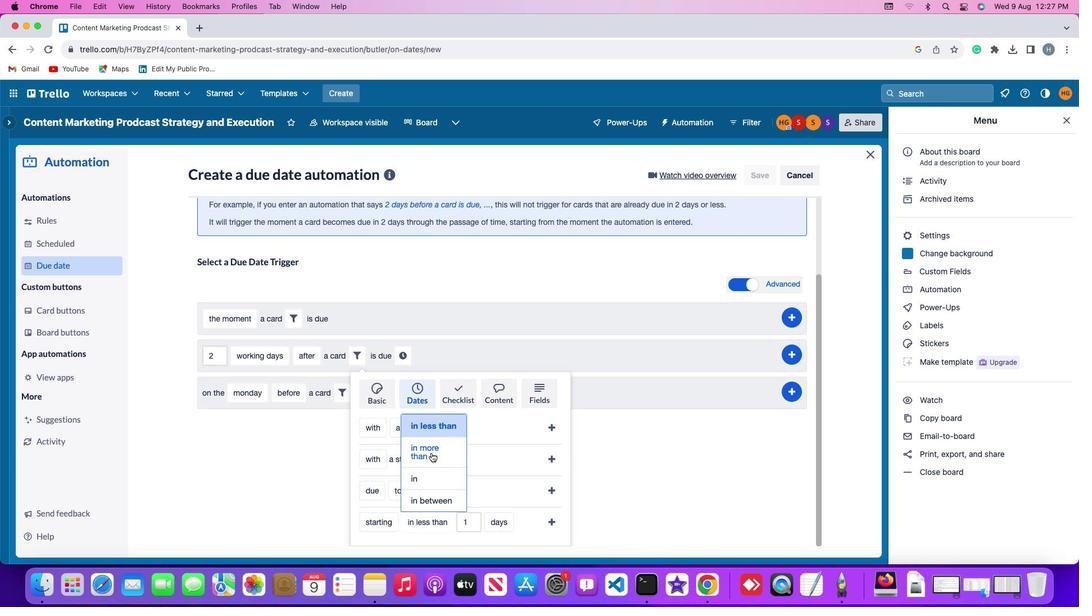 
Action: Mouse pressed left at (432, 452)
Screenshot: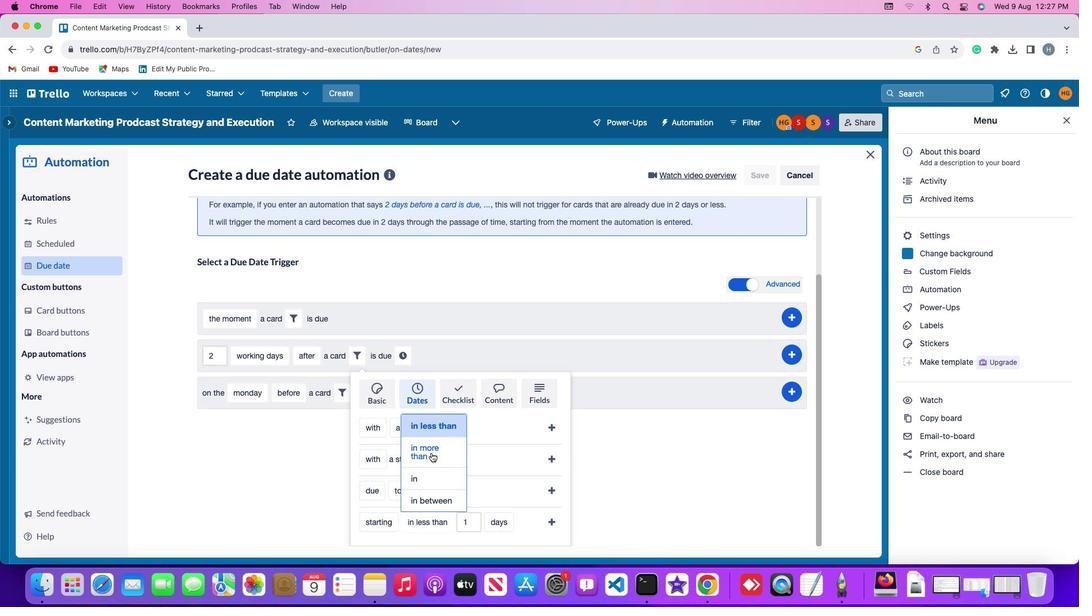 
Action: Mouse moved to (472, 512)
Screenshot: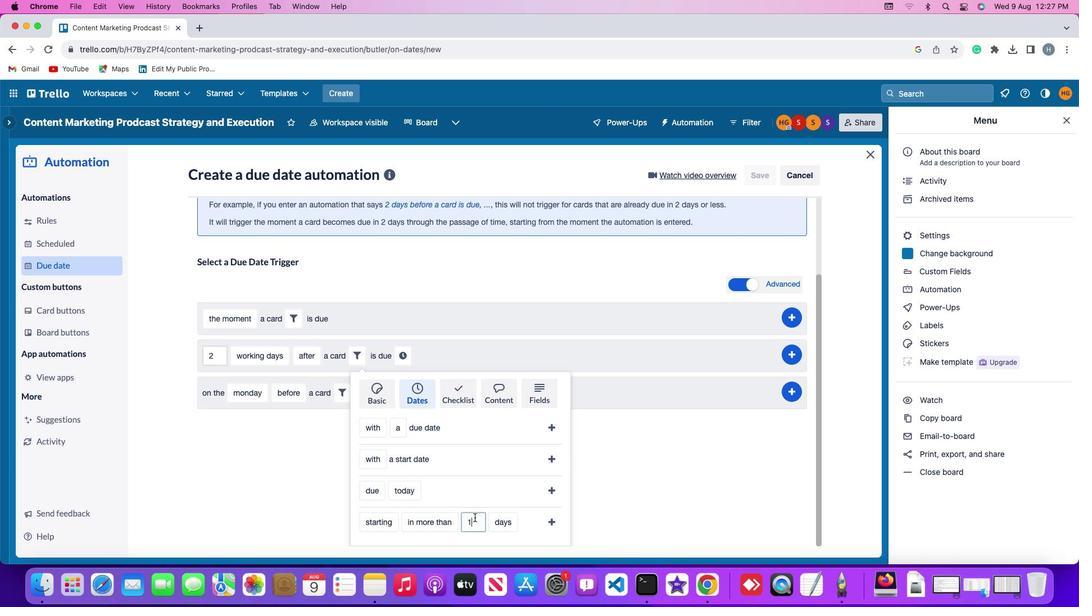 
Action: Mouse pressed left at (472, 512)
Screenshot: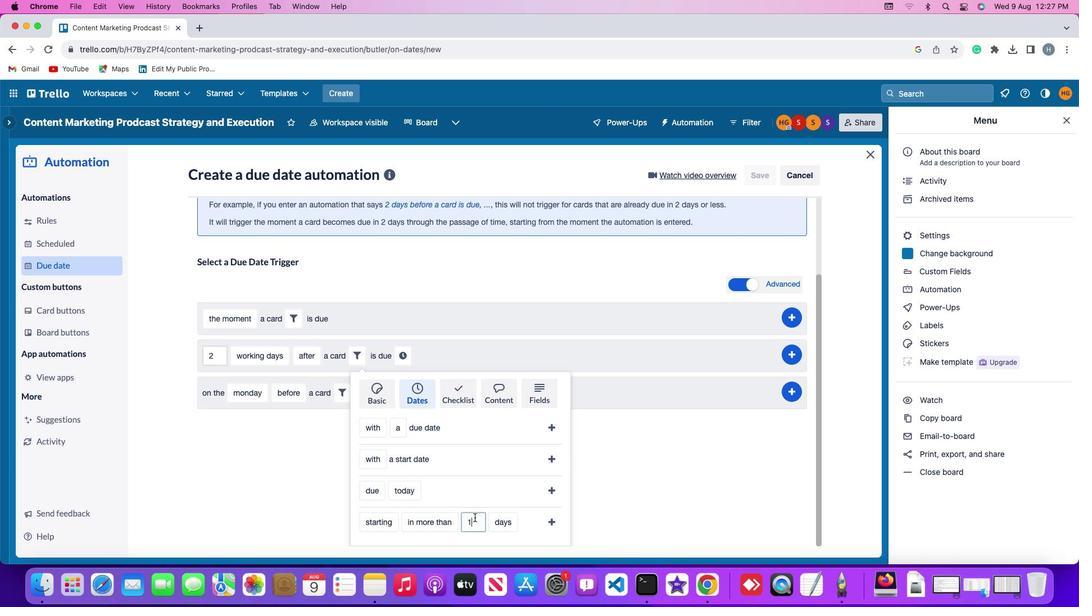 
Action: Mouse moved to (472, 512)
Screenshot: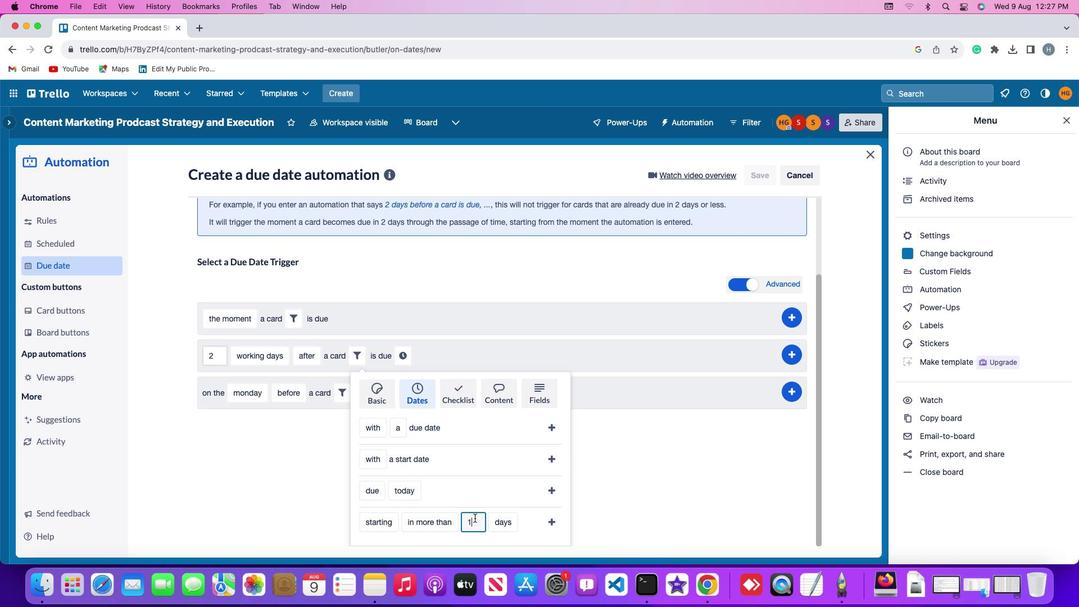 
Action: Key pressed Key.backspace'1'
Screenshot: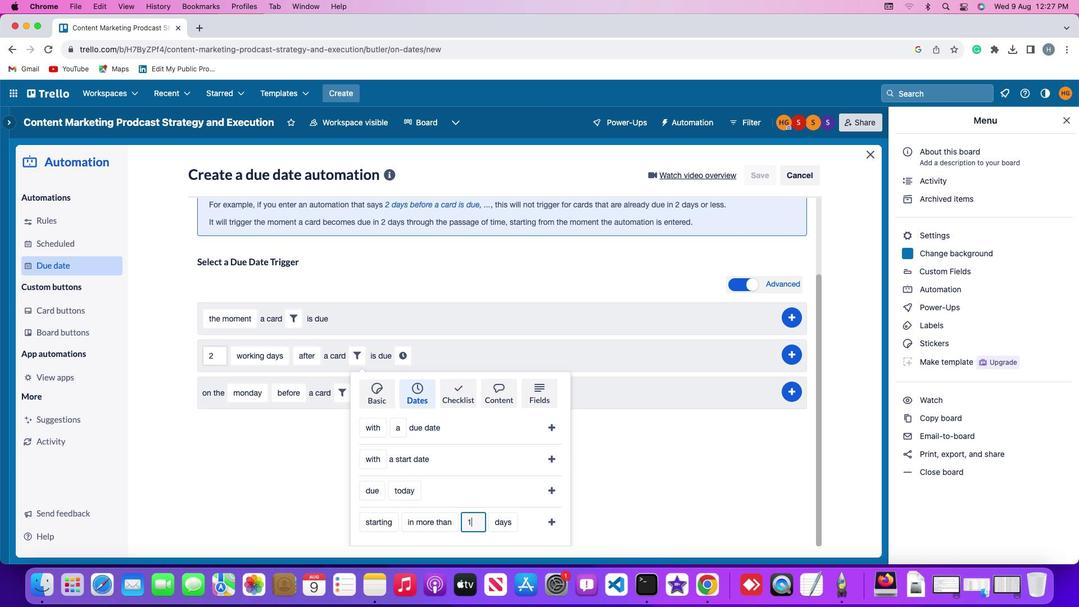 
Action: Mouse moved to (498, 519)
Screenshot: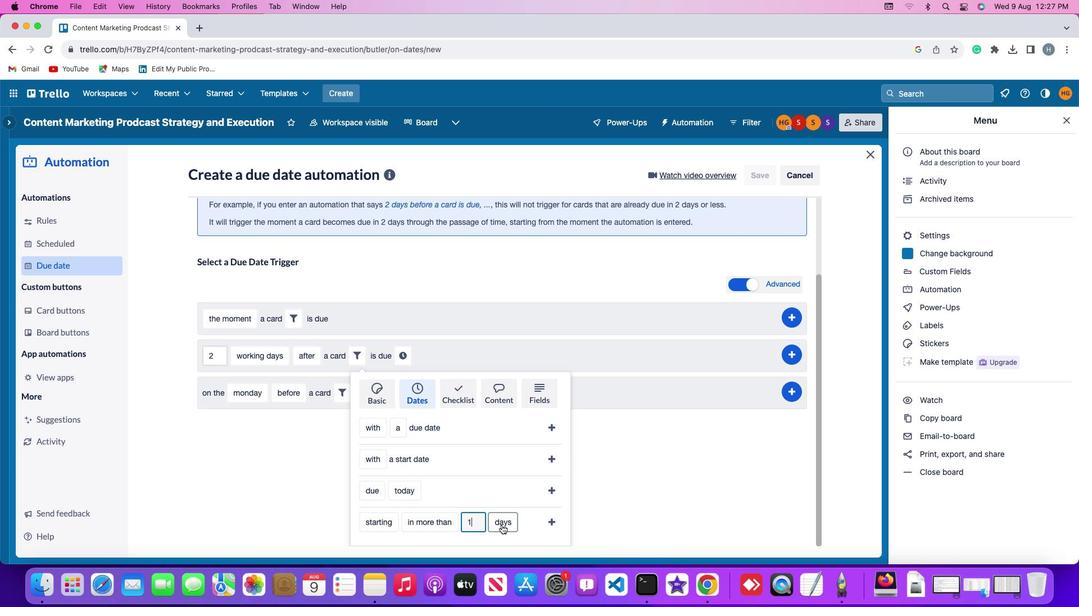 
Action: Mouse pressed left at (498, 519)
Screenshot: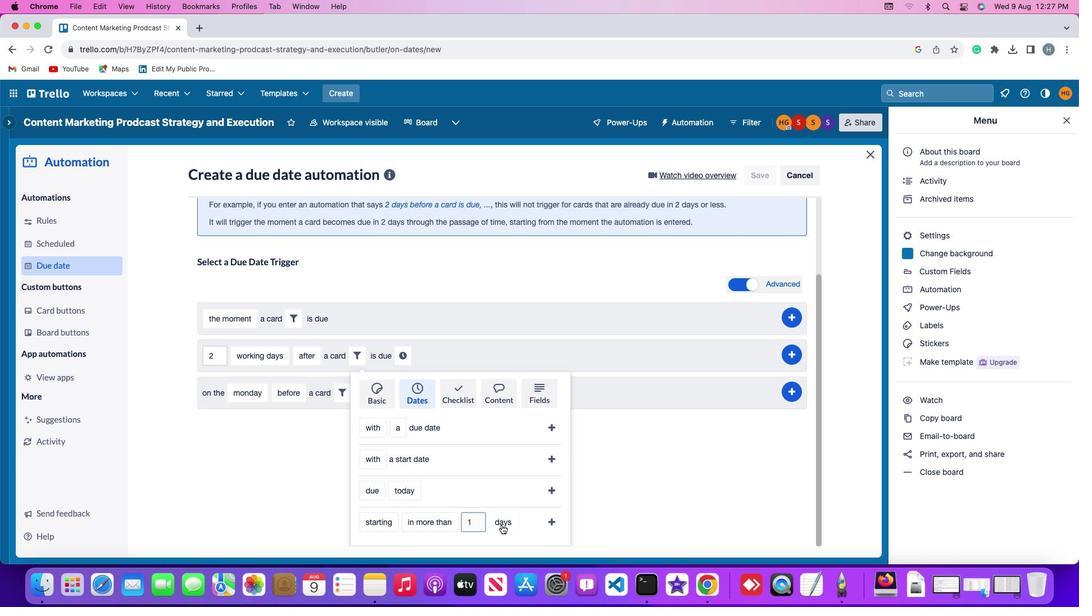 
Action: Mouse moved to (507, 499)
Screenshot: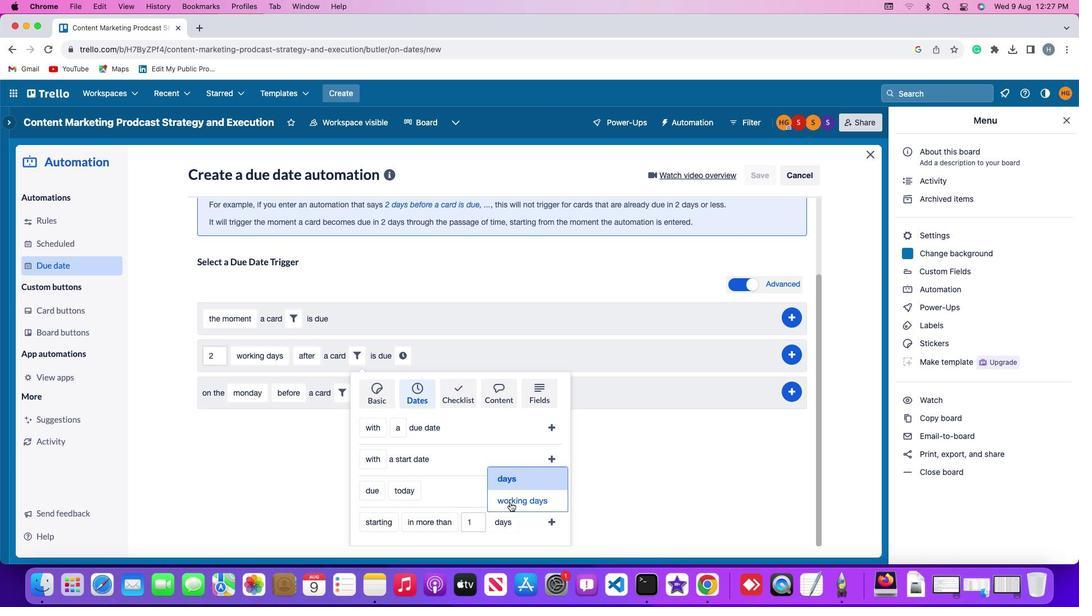 
Action: Mouse pressed left at (507, 499)
Screenshot: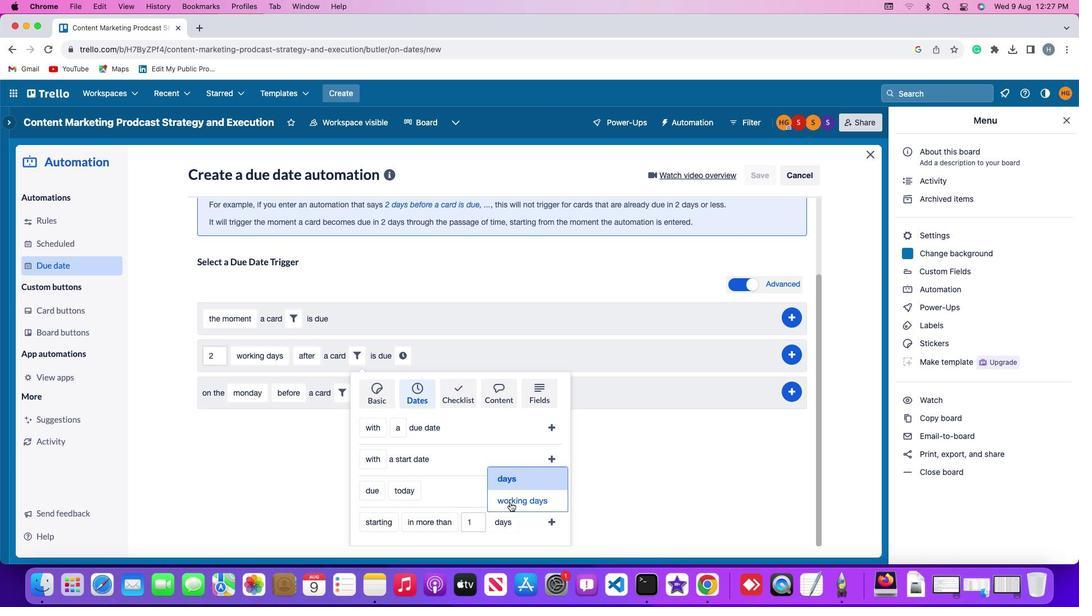 
Action: Mouse moved to (561, 519)
Screenshot: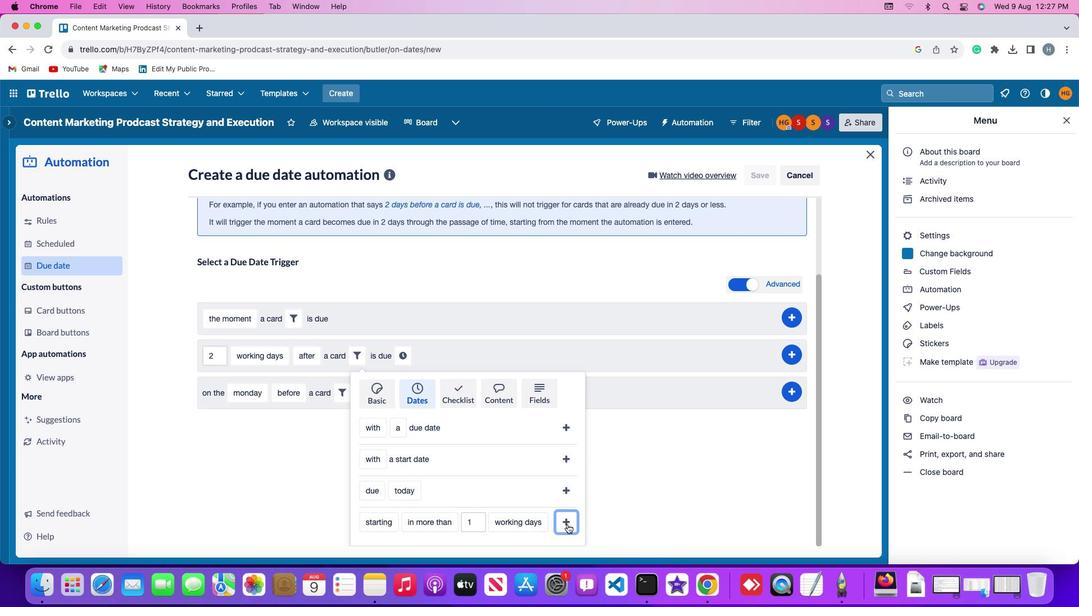 
Action: Mouse pressed left at (561, 519)
Screenshot: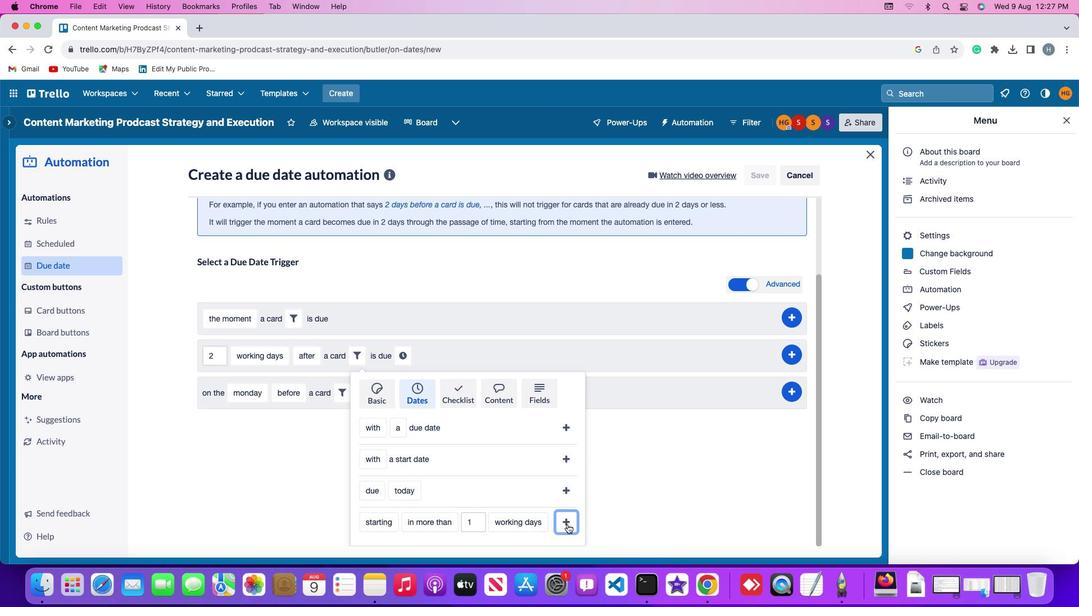 
Action: Mouse moved to (553, 449)
Screenshot: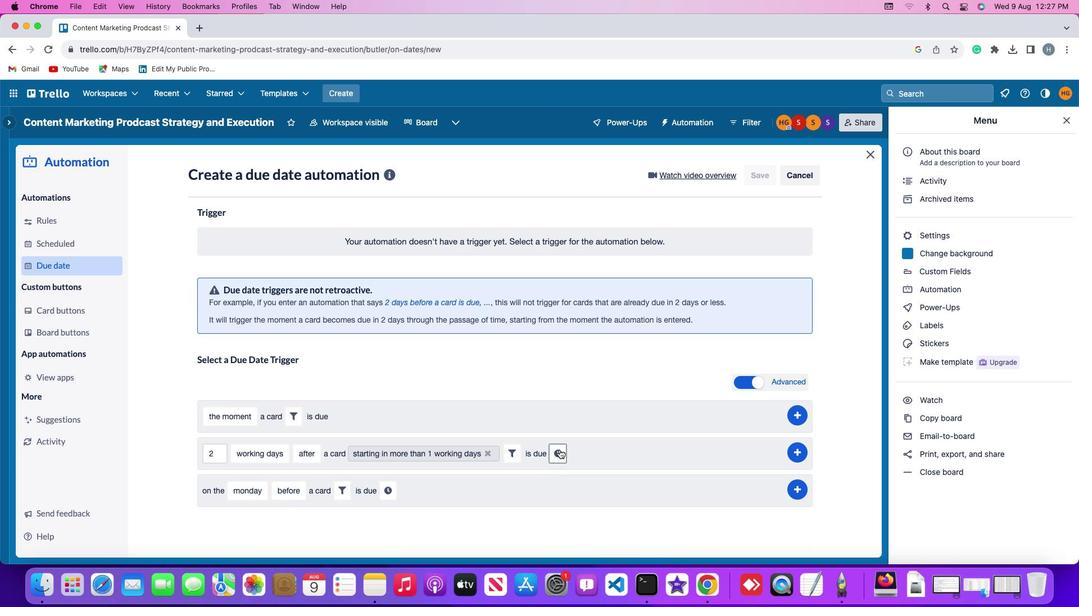
Action: Mouse pressed left at (553, 449)
Screenshot: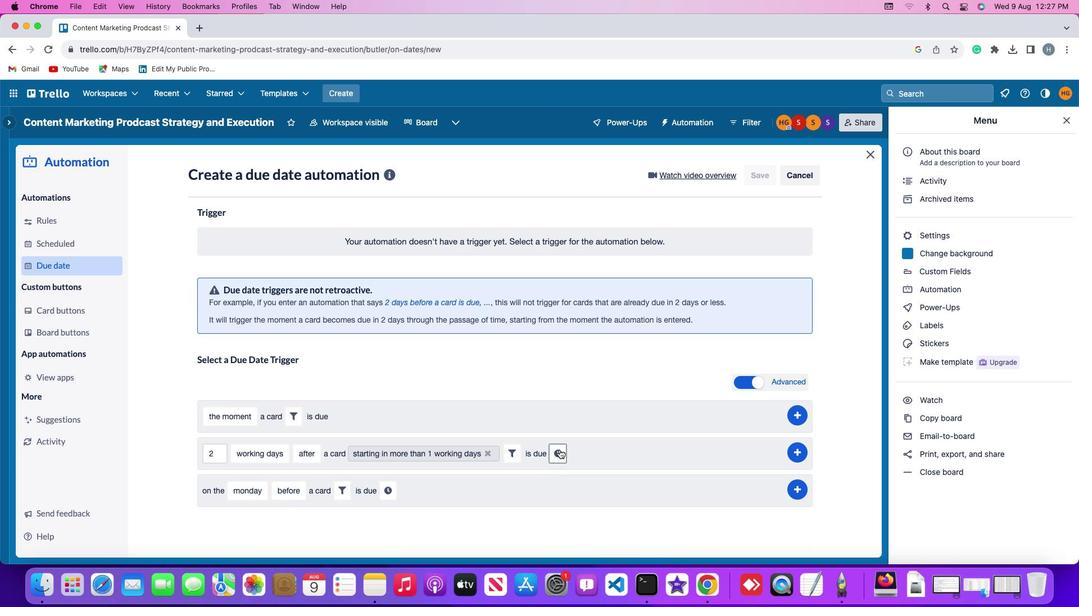 
Action: Mouse moved to (578, 452)
Screenshot: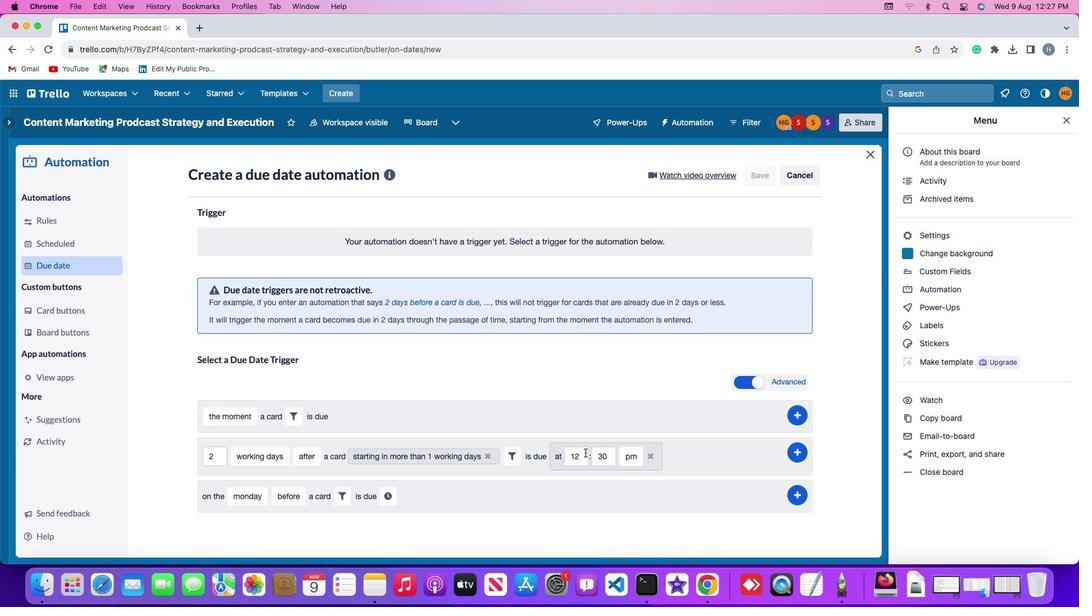 
Action: Mouse pressed left at (578, 452)
Screenshot: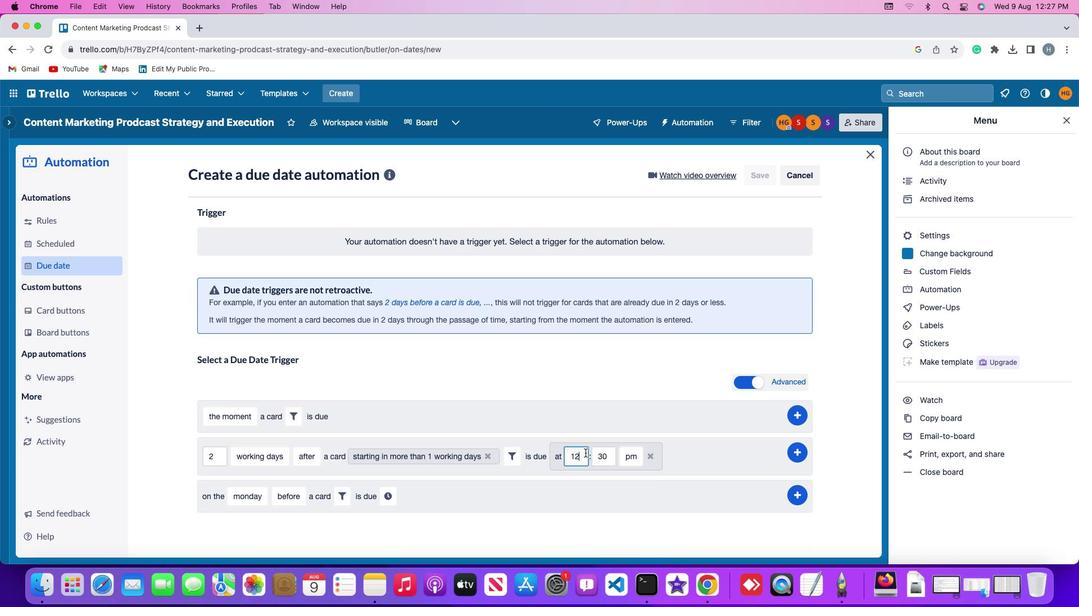 
Action: Key pressed Key.backspaceKey.backspace
Screenshot: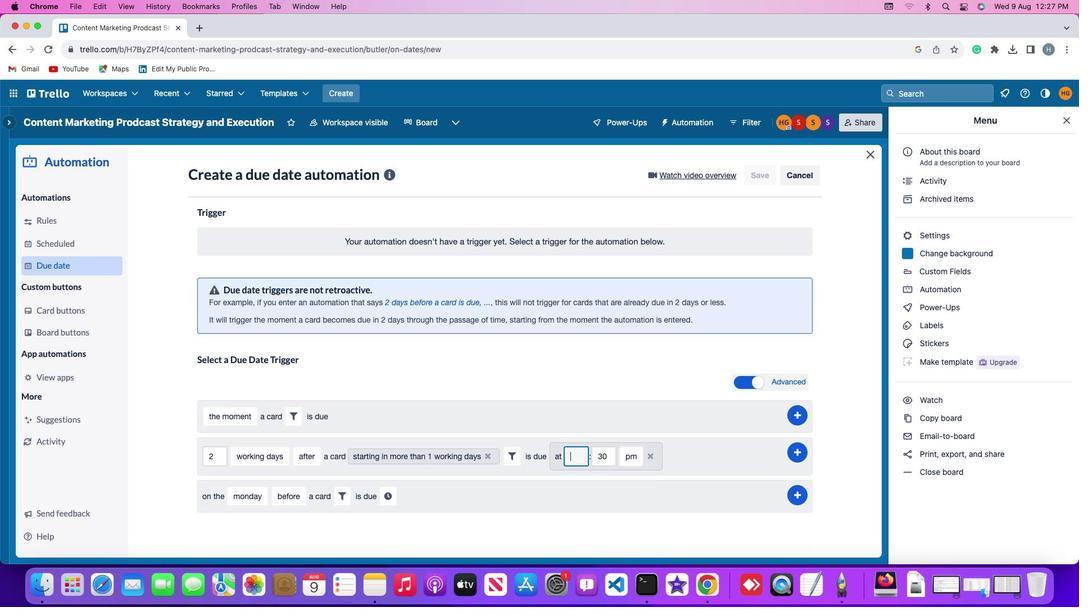 
Action: Mouse moved to (578, 452)
Screenshot: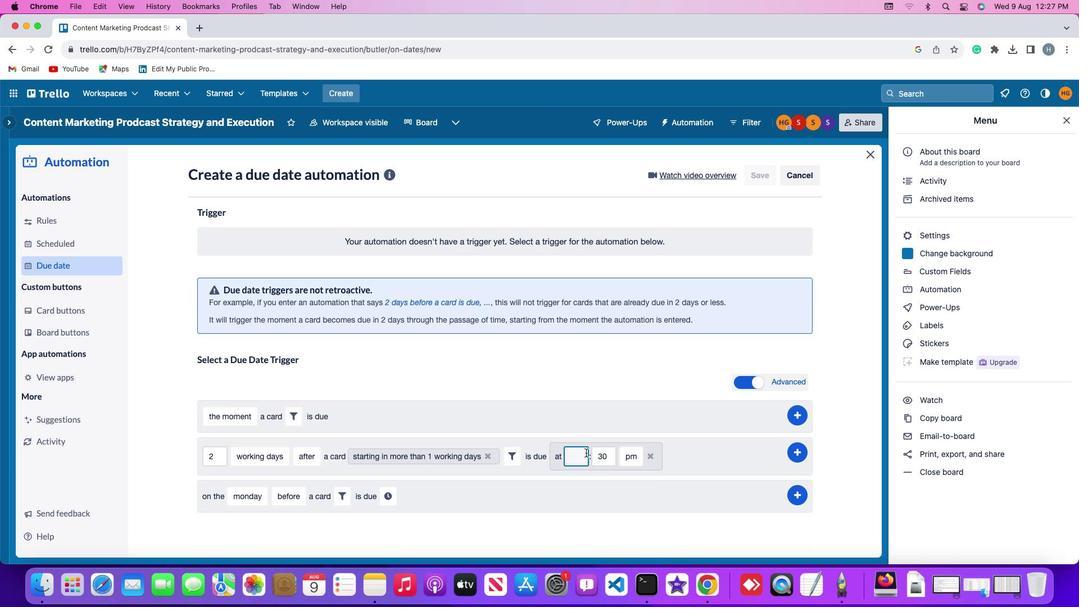 
Action: Key pressed '1''1'
Screenshot: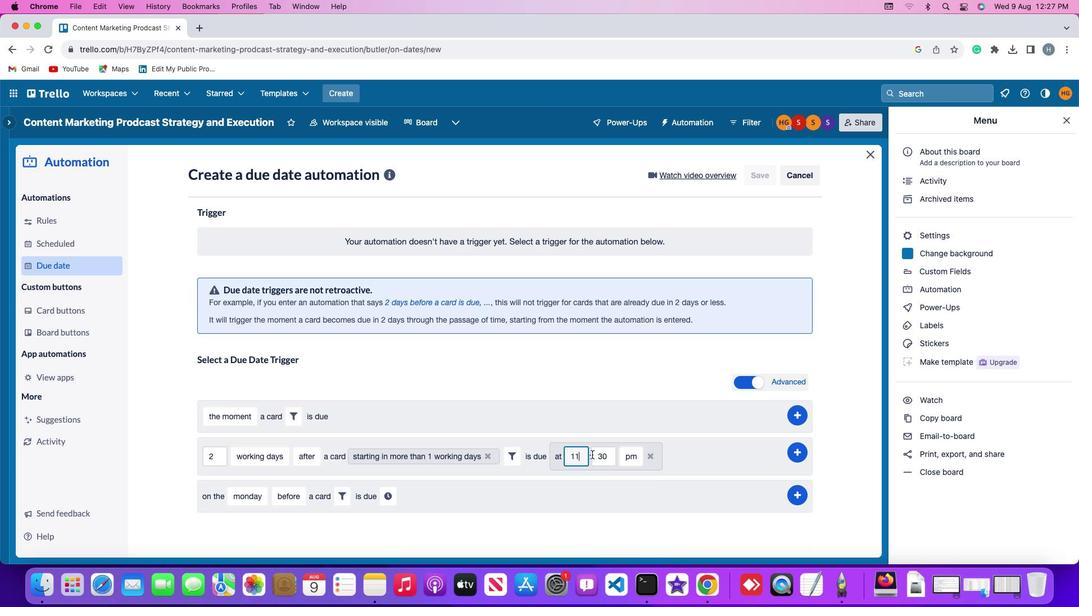 
Action: Mouse moved to (603, 456)
Screenshot: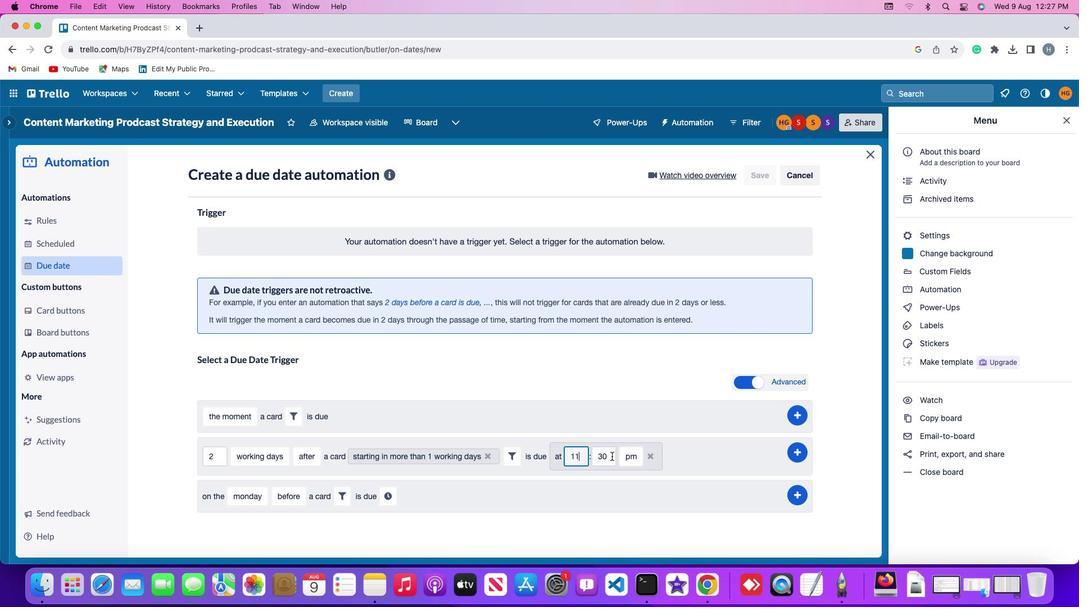 
Action: Mouse pressed left at (603, 456)
Screenshot: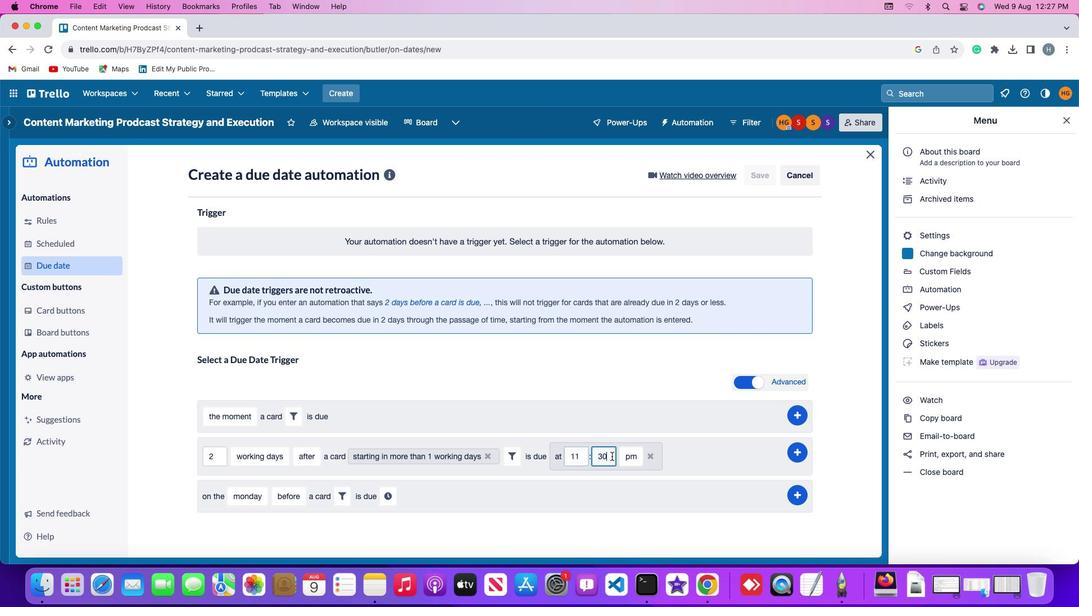 
Action: Key pressed Key.backspaceKey.backspace'0''0'
Screenshot: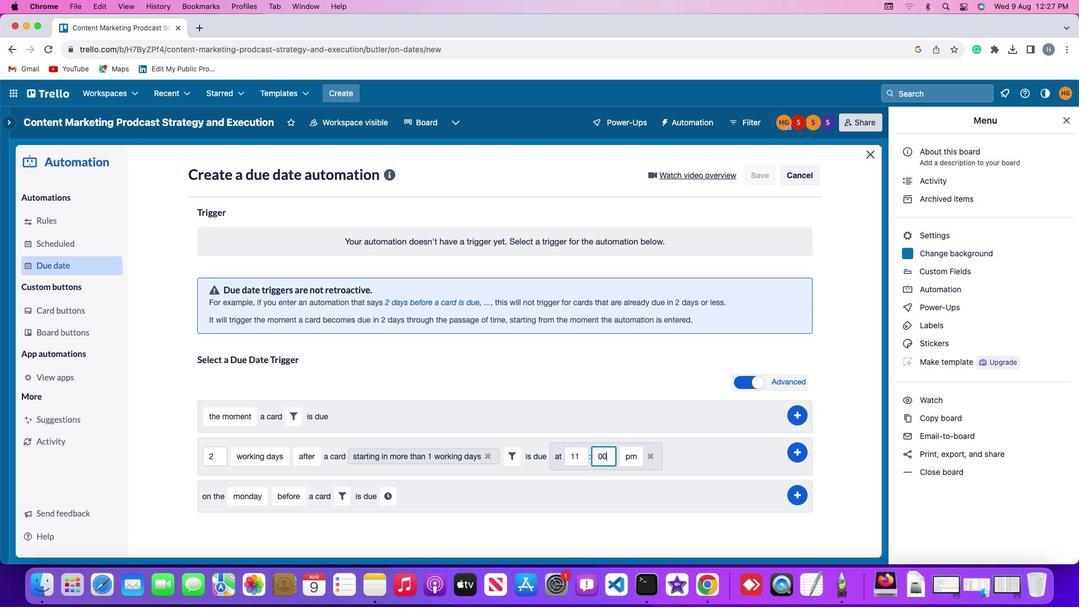 
Action: Mouse moved to (619, 455)
Screenshot: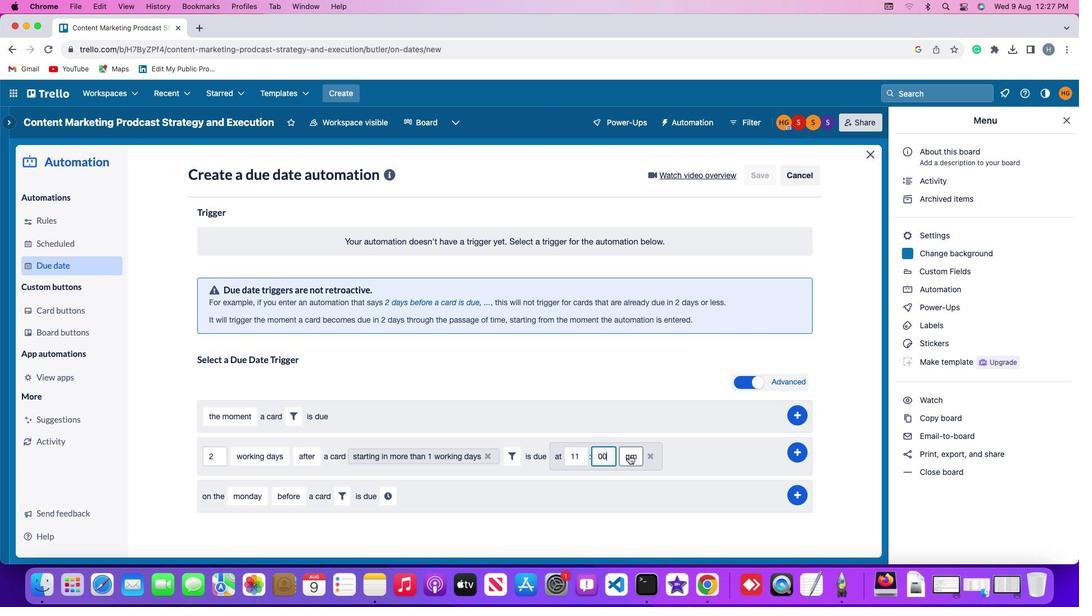
Action: Mouse pressed left at (619, 455)
Screenshot: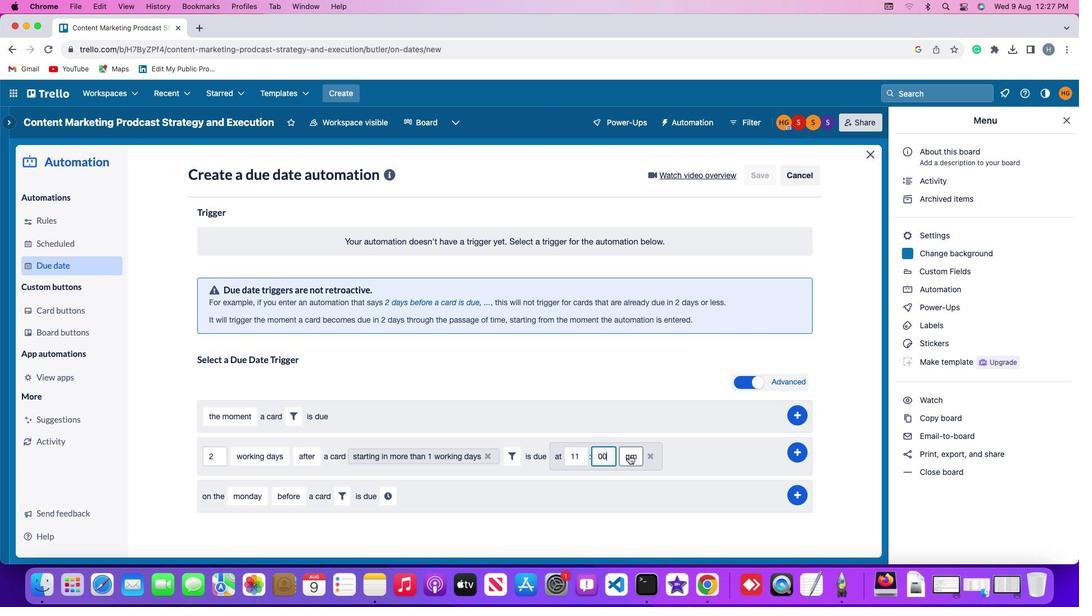 
Action: Mouse moved to (624, 472)
Screenshot: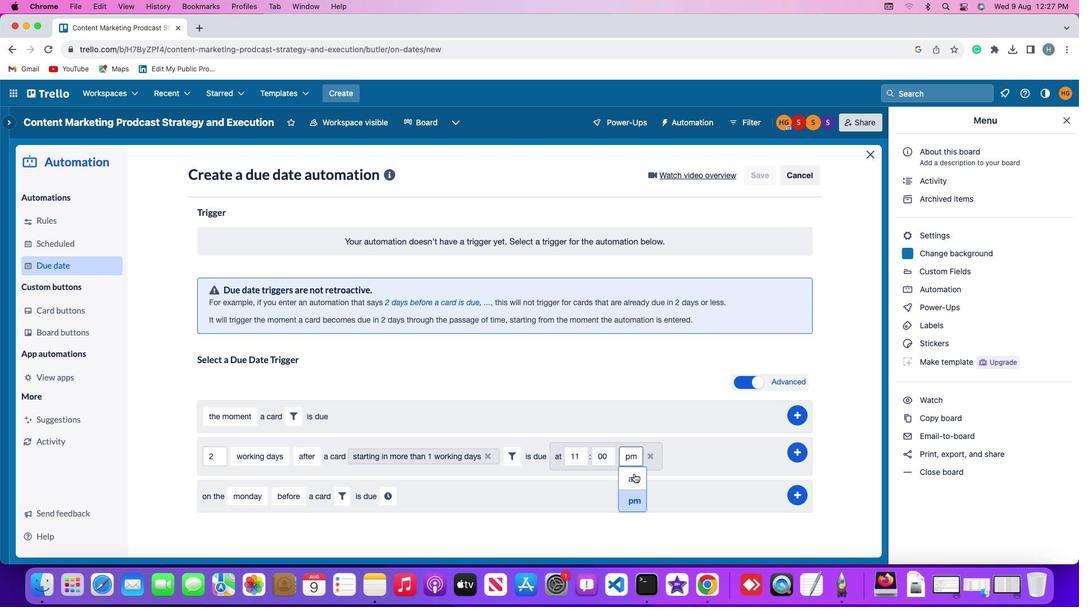 
Action: Mouse pressed left at (624, 472)
Screenshot: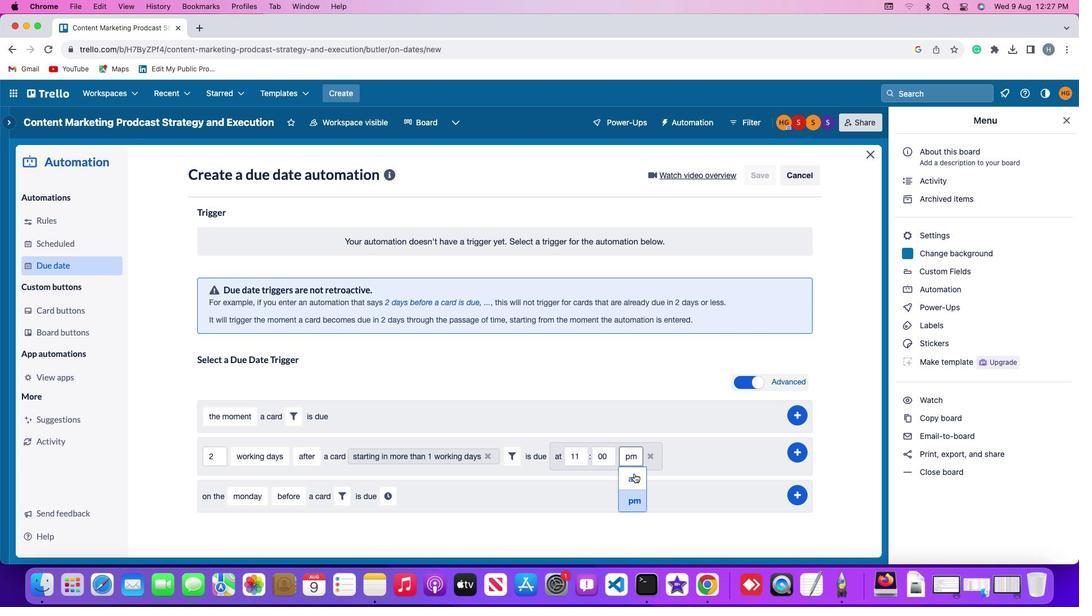 
Action: Mouse moved to (773, 453)
Screenshot: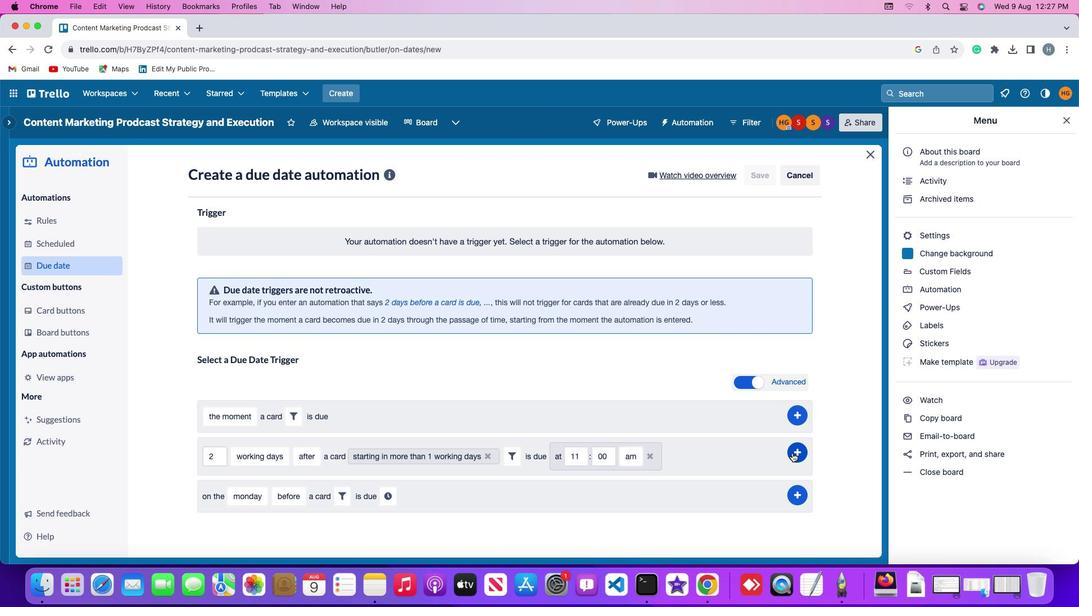 
Action: Mouse pressed left at (773, 453)
Screenshot: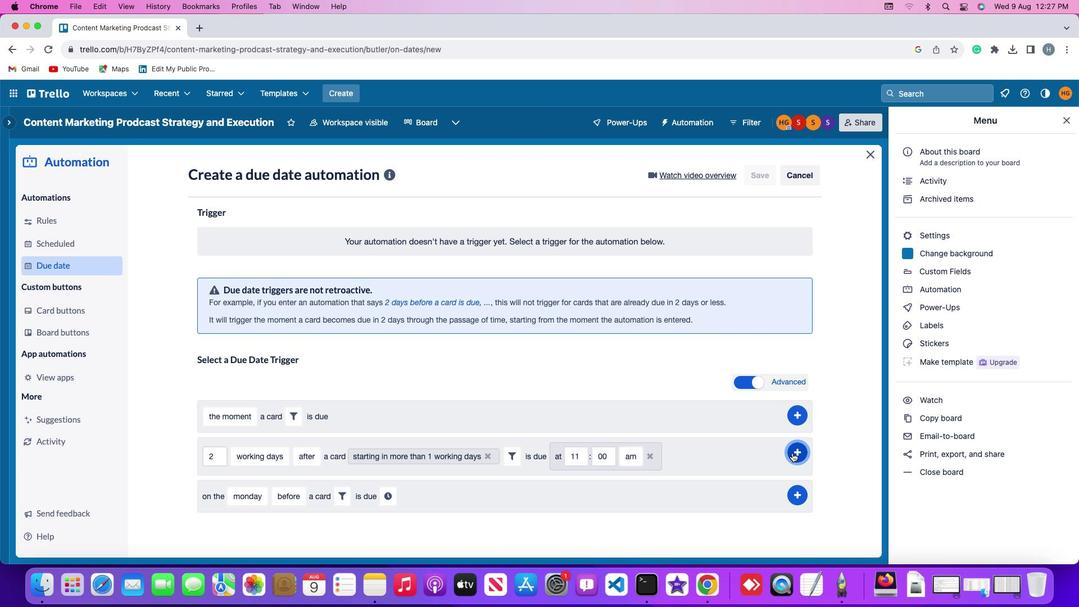 
Action: Mouse moved to (832, 362)
Screenshot: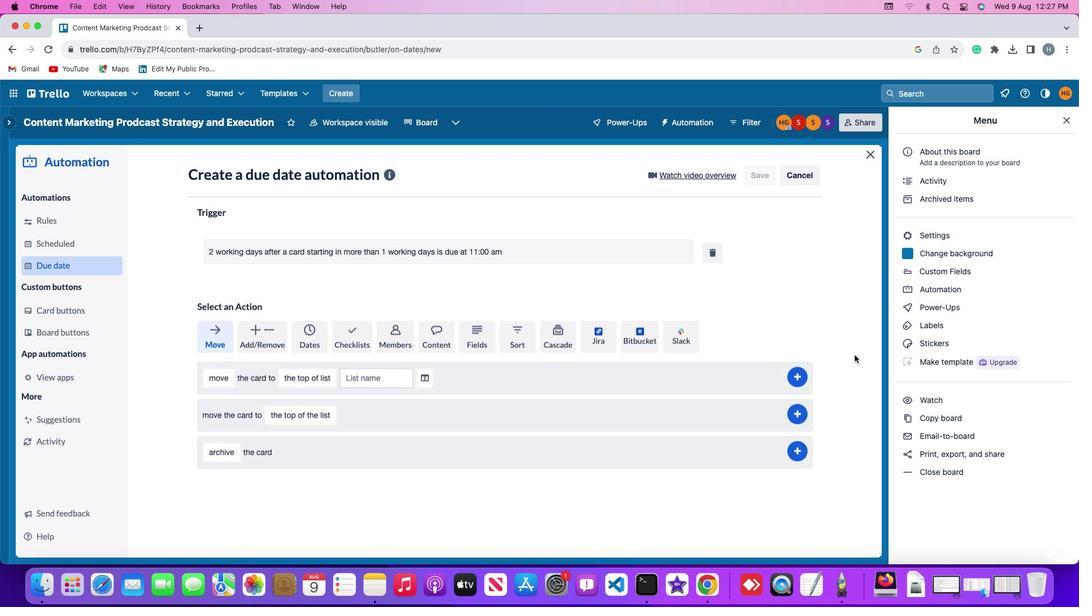
